 Task: Check the sale-to-list ratio of 1 half bathroom in the last 3 years.
Action: Mouse moved to (1105, 251)
Screenshot: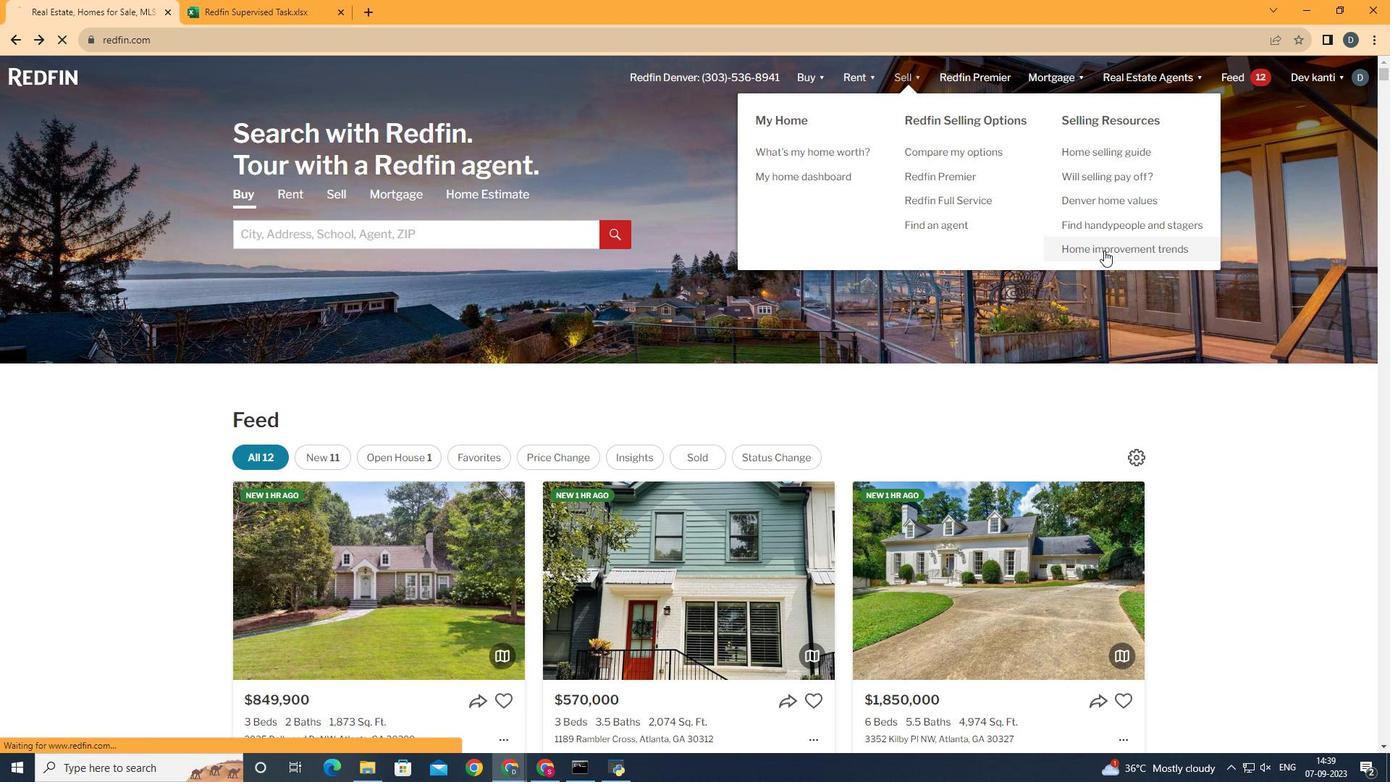 
Action: Mouse pressed left at (1105, 251)
Screenshot: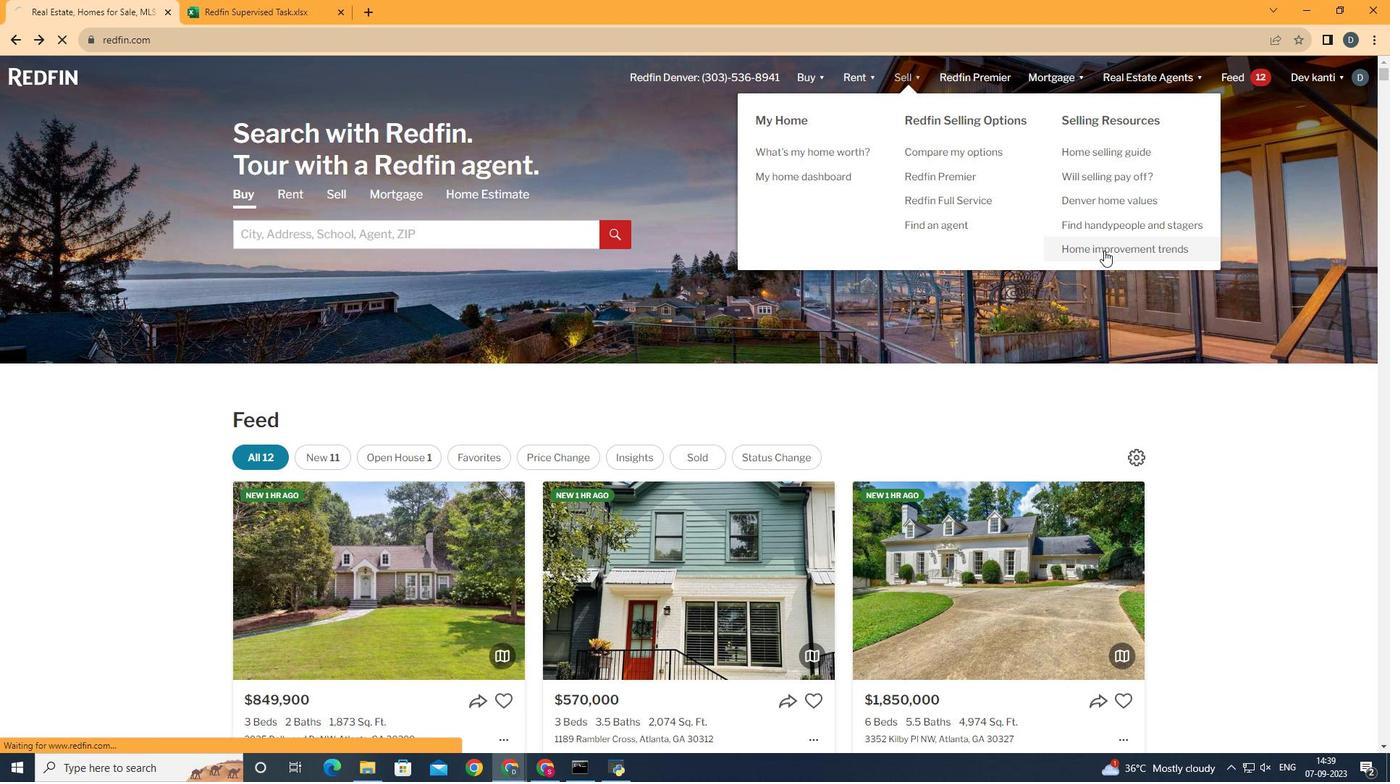 
Action: Mouse moved to (357, 281)
Screenshot: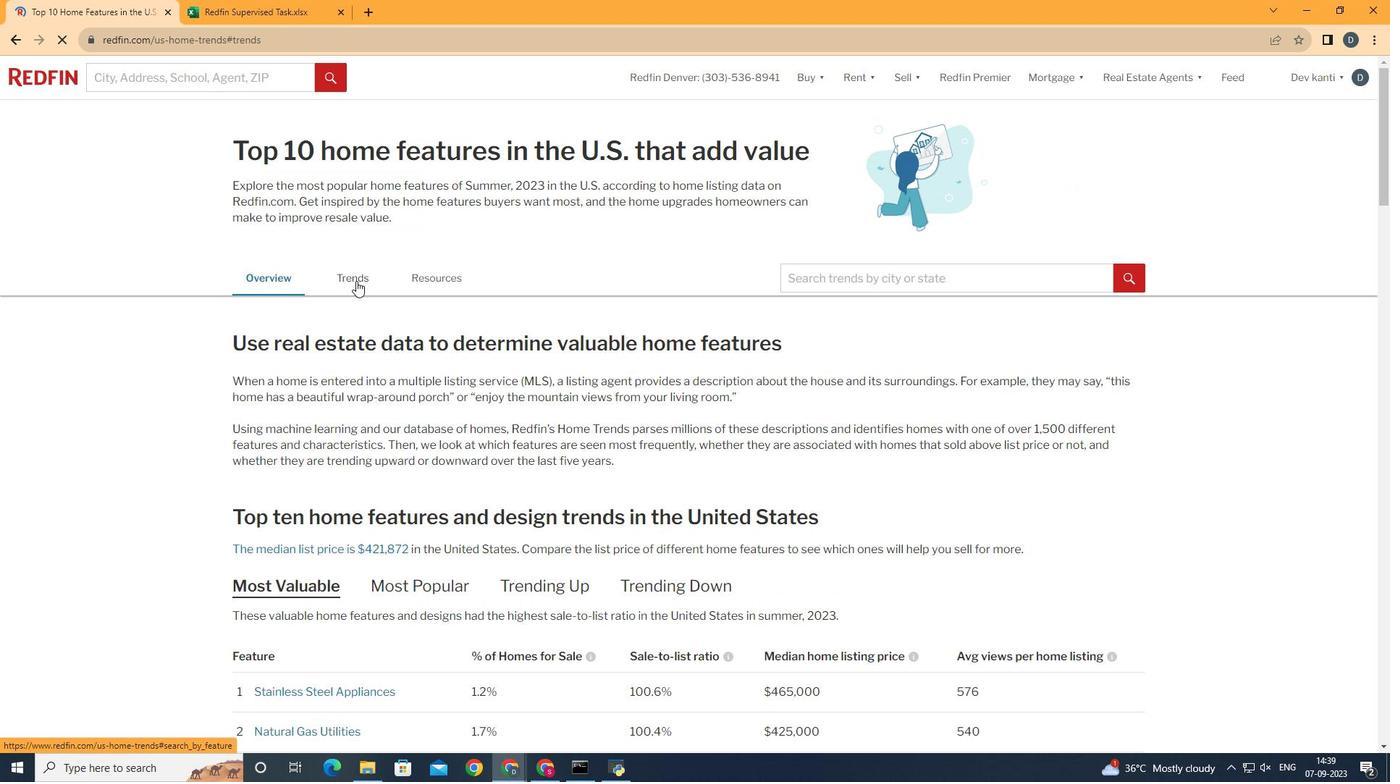 
Action: Mouse pressed left at (357, 281)
Screenshot: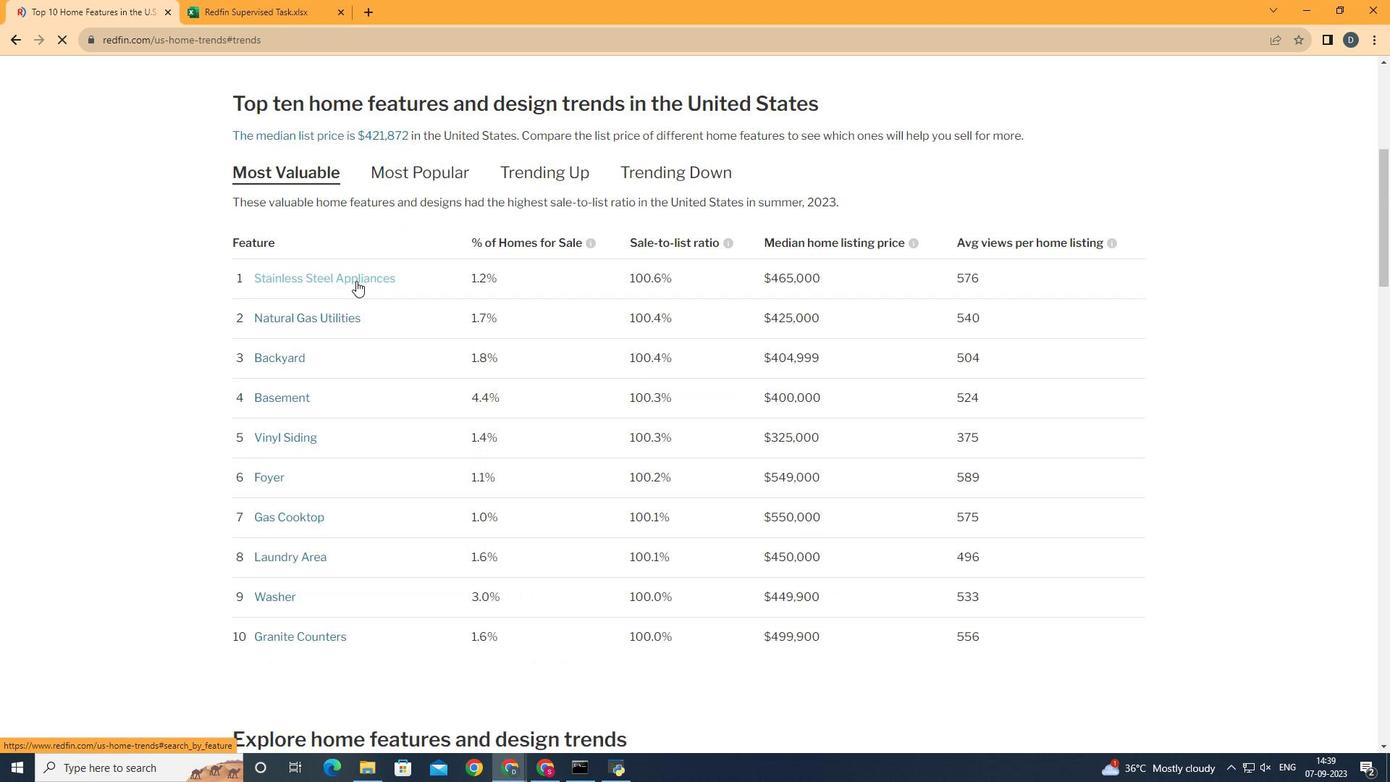 
Action: Mouse moved to (714, 271)
Screenshot: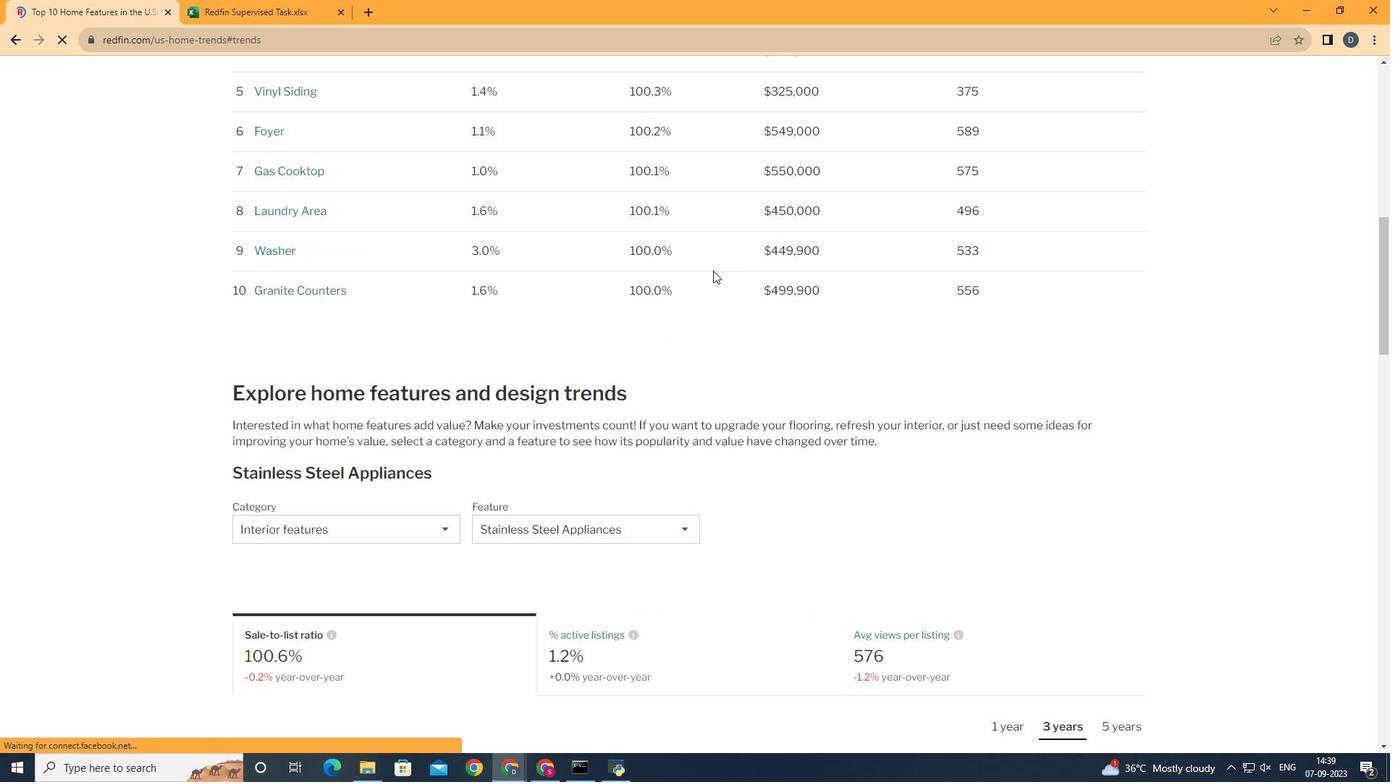 
Action: Mouse scrolled (714, 270) with delta (0, 0)
Screenshot: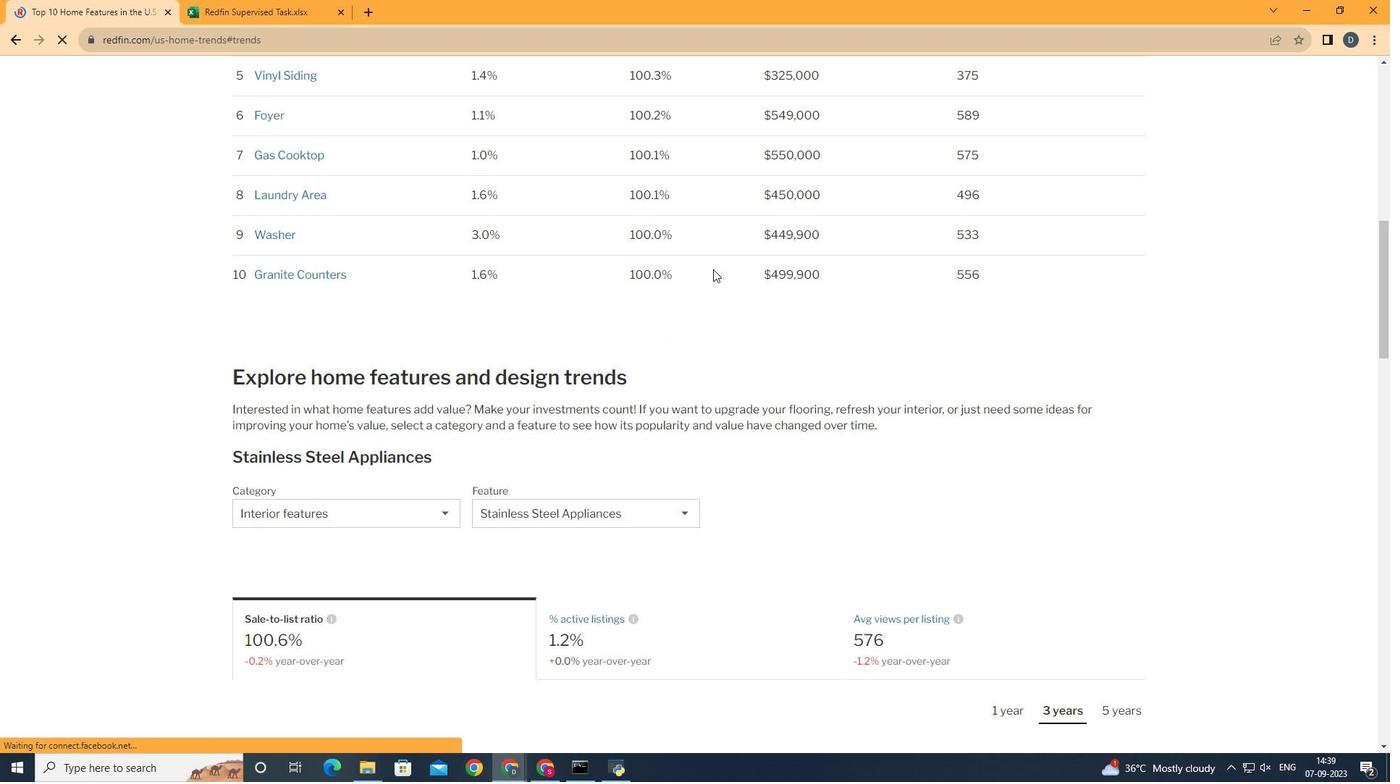 
Action: Mouse scrolled (714, 270) with delta (0, 0)
Screenshot: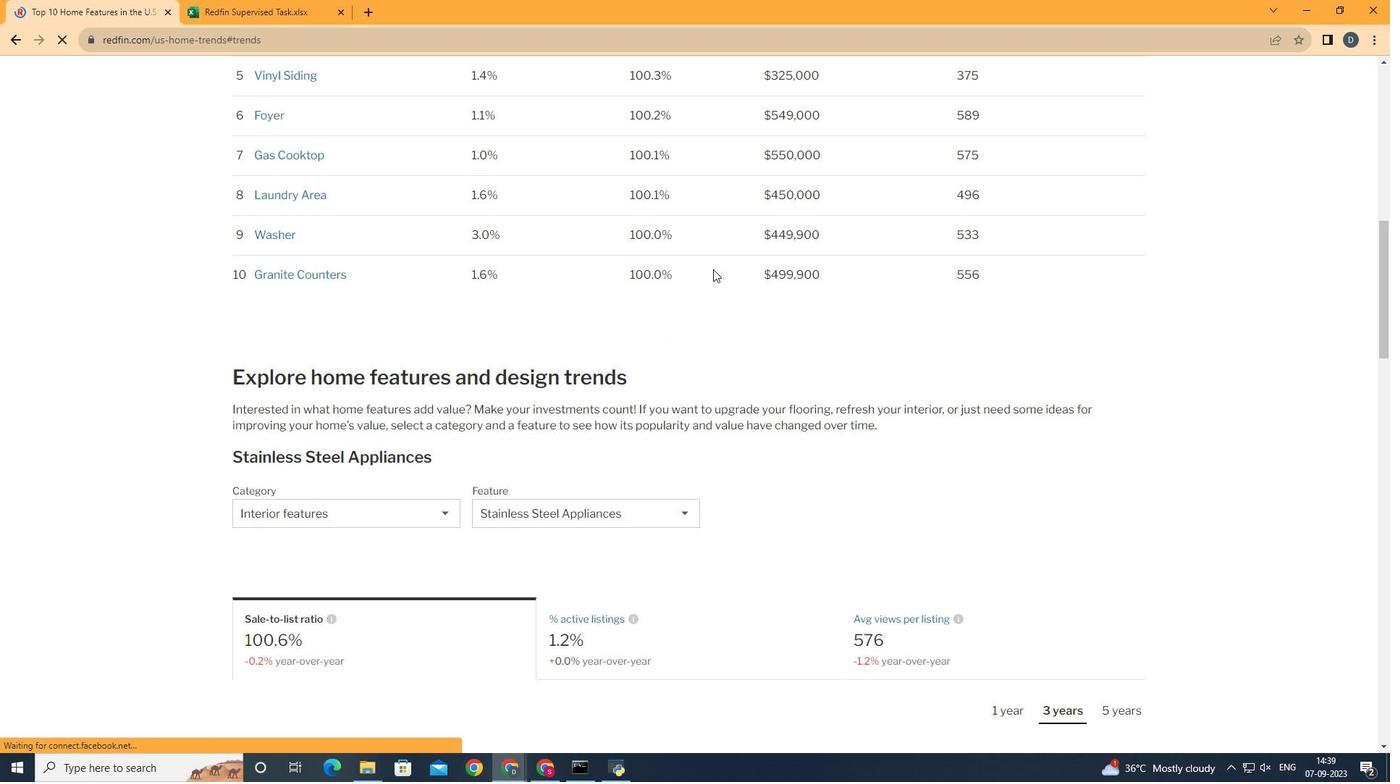 
Action: Mouse scrolled (714, 270) with delta (0, 0)
Screenshot: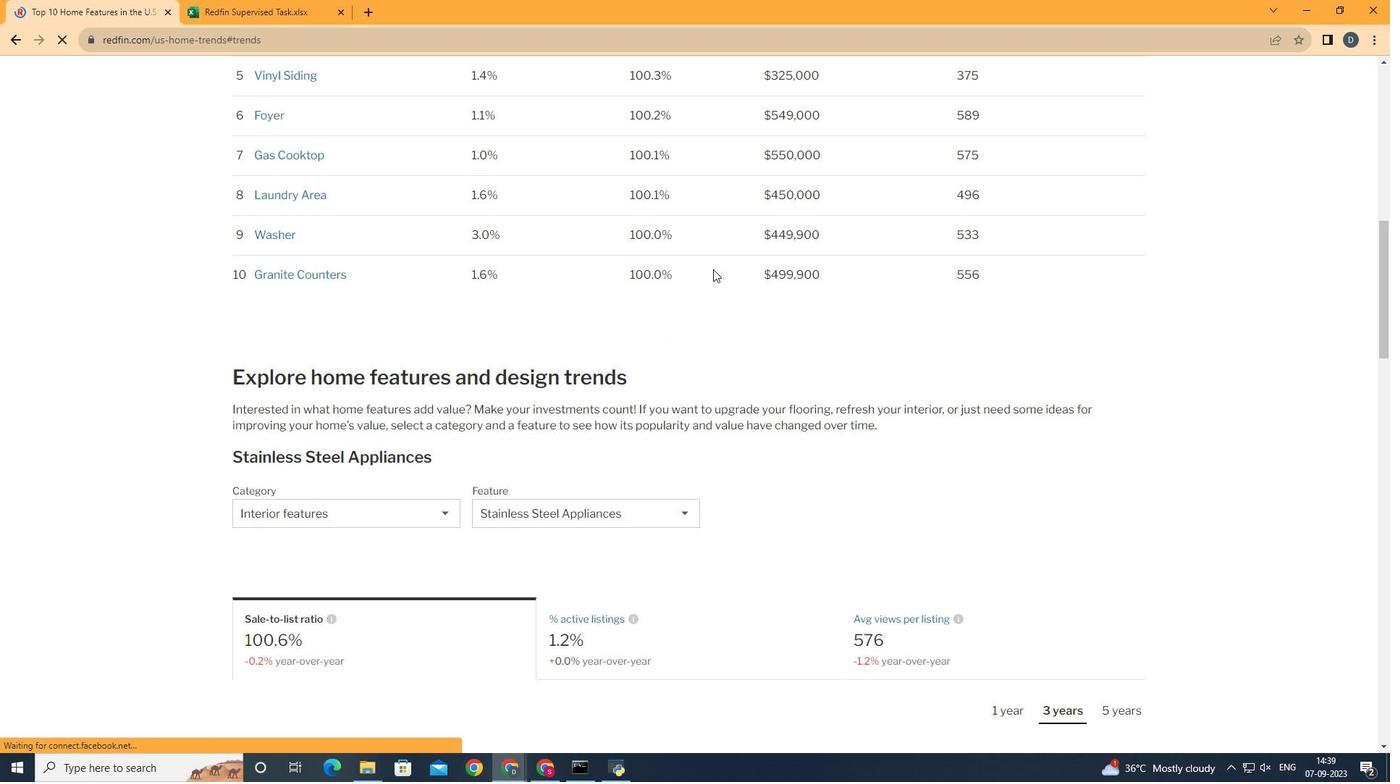 
Action: Mouse scrolled (714, 270) with delta (0, 0)
Screenshot: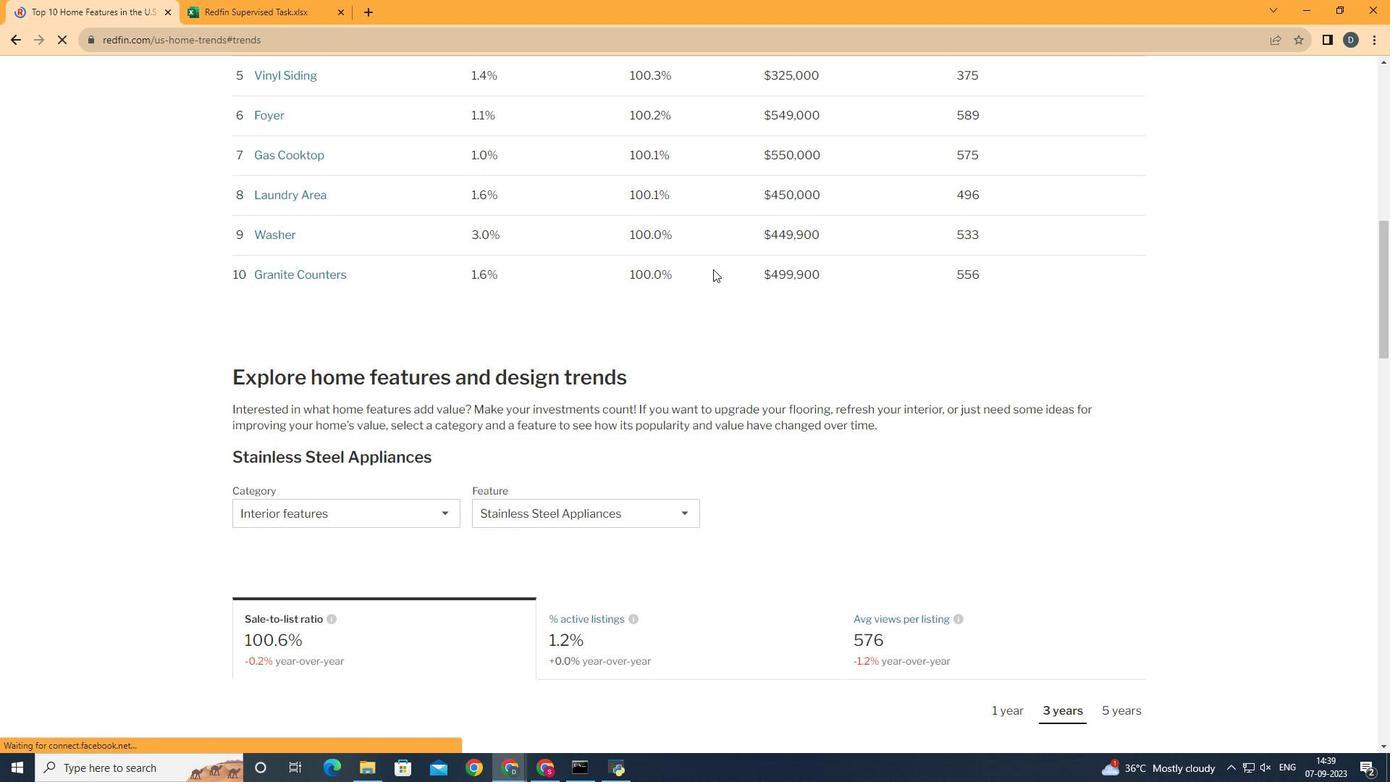 
Action: Mouse scrolled (714, 270) with delta (0, 0)
Screenshot: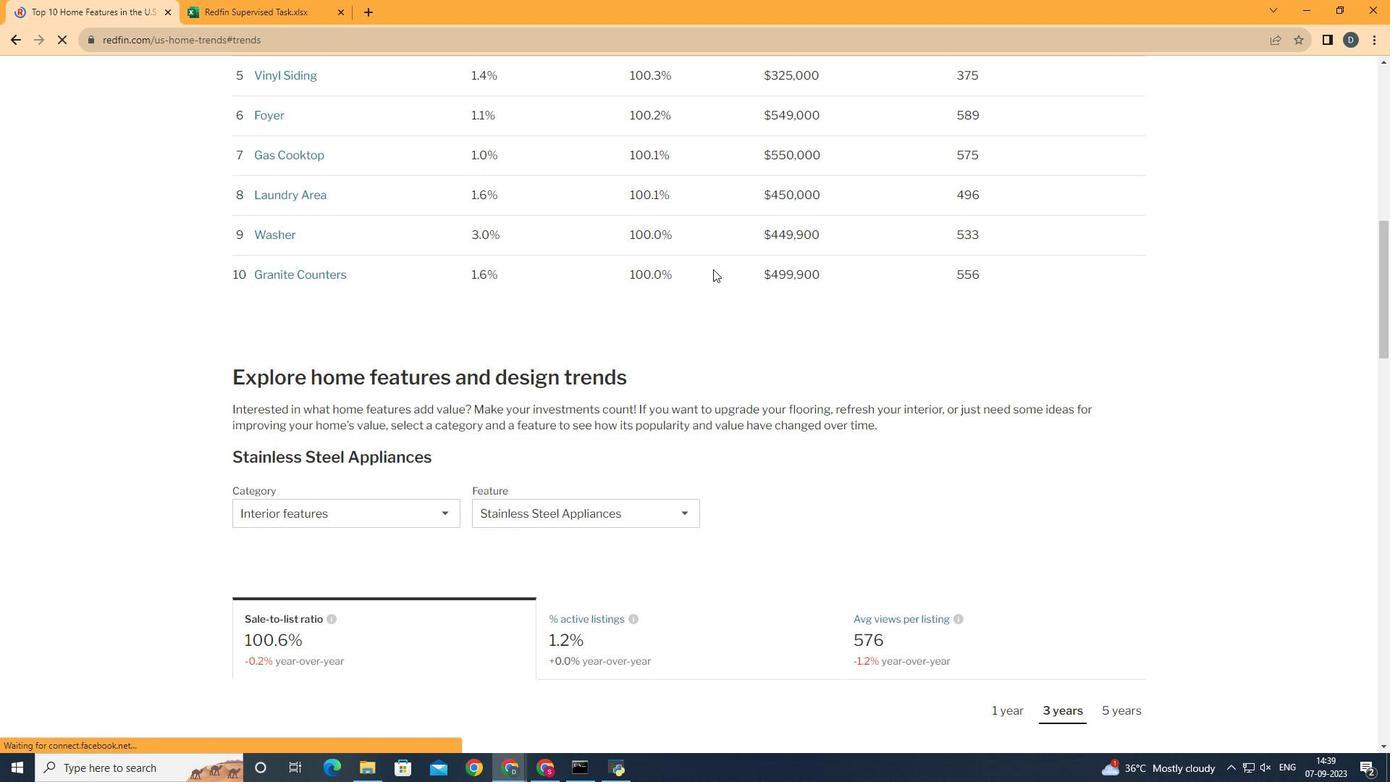 
Action: Mouse moved to (714, 270)
Screenshot: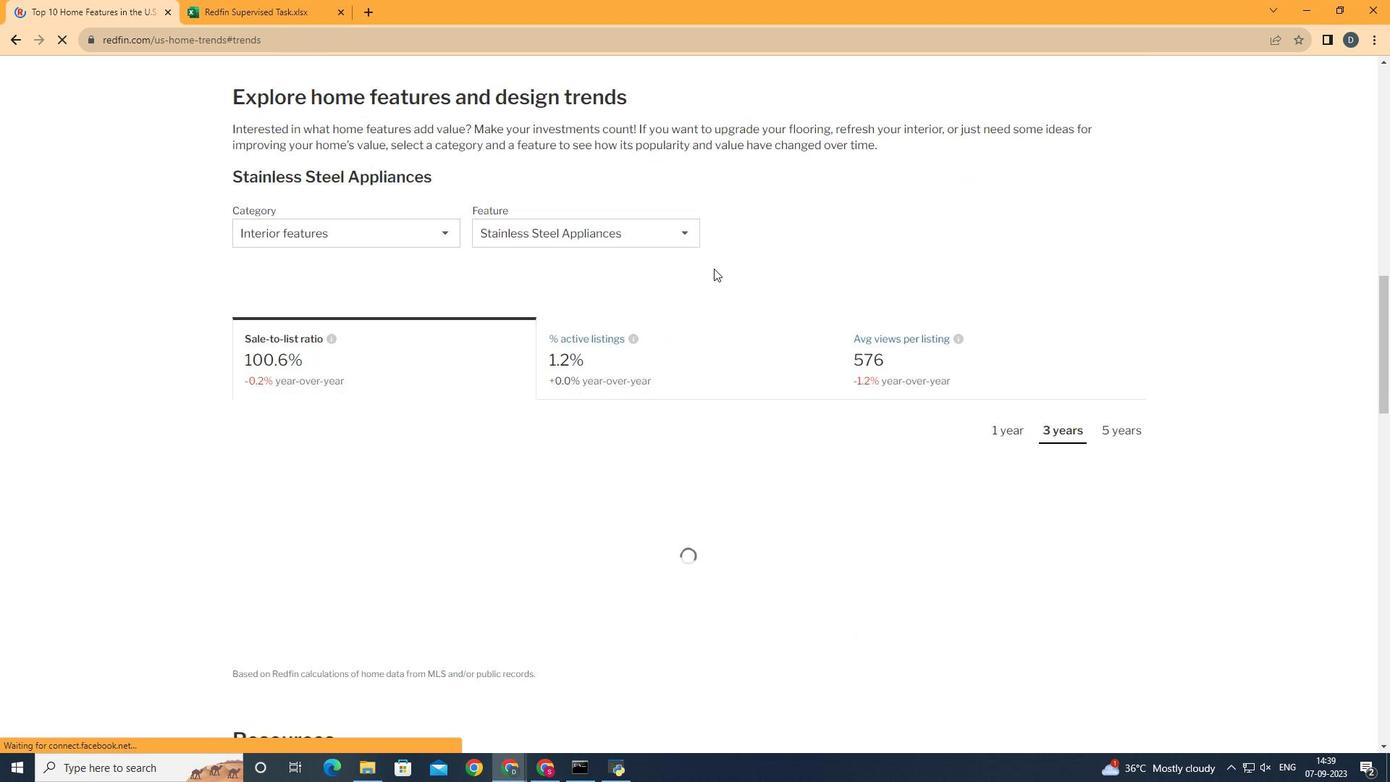 
Action: Mouse scrolled (714, 269) with delta (0, 0)
Screenshot: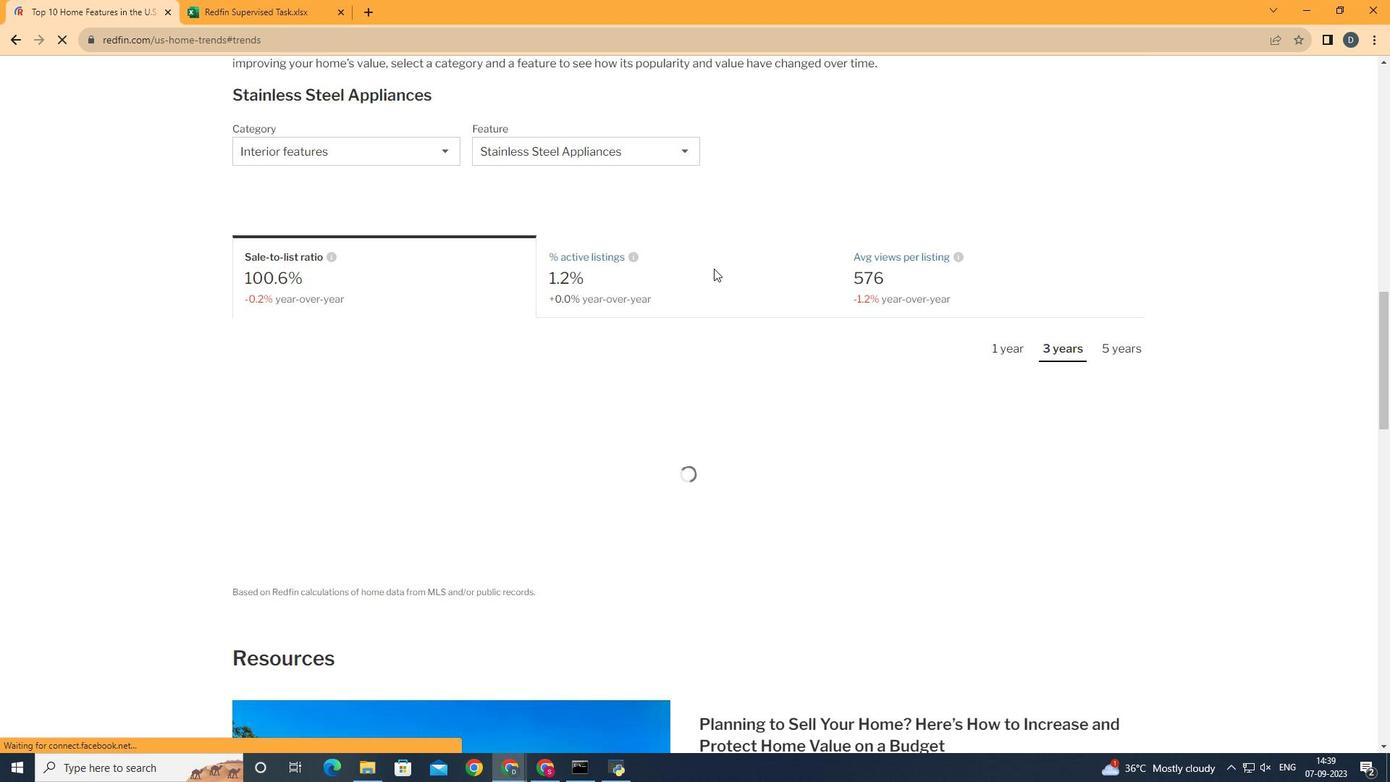 
Action: Mouse scrolled (714, 269) with delta (0, 0)
Screenshot: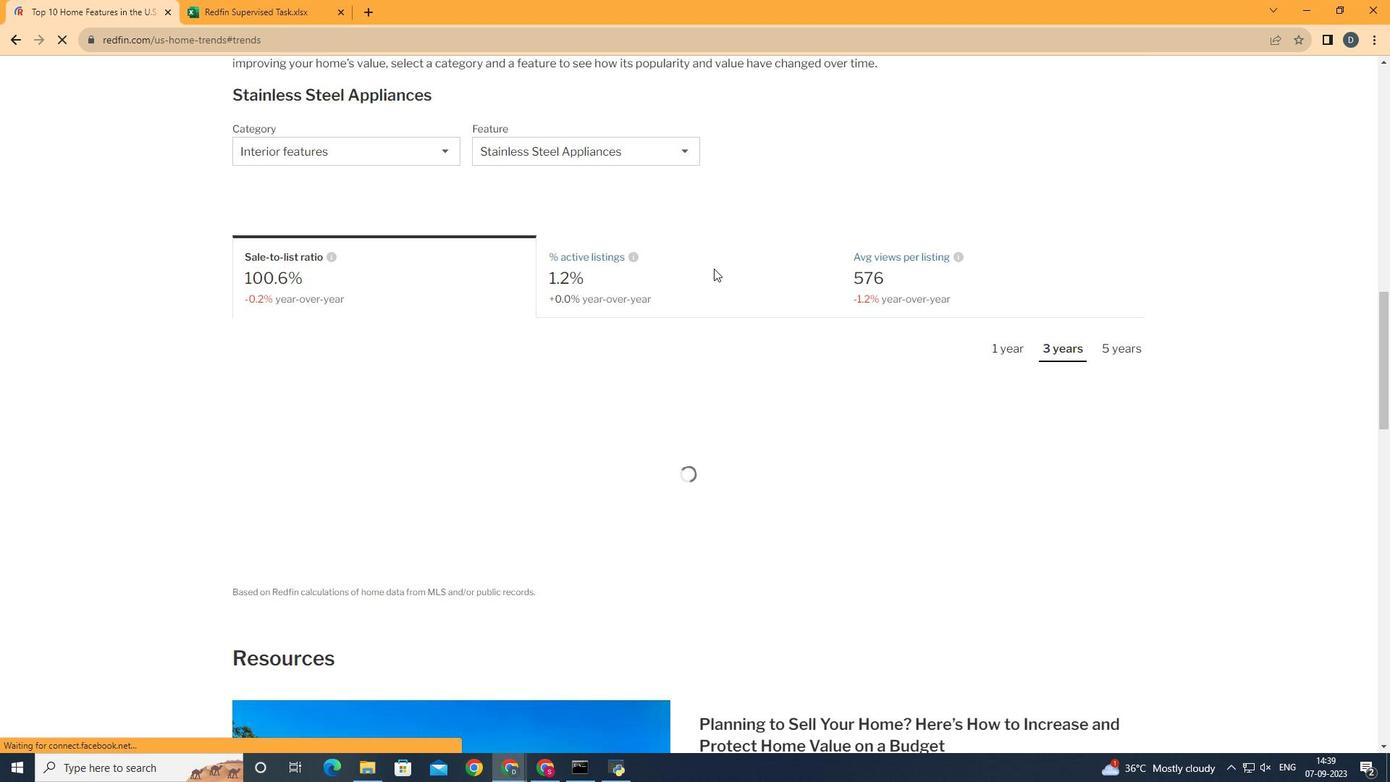 
Action: Mouse scrolled (714, 269) with delta (0, 0)
Screenshot: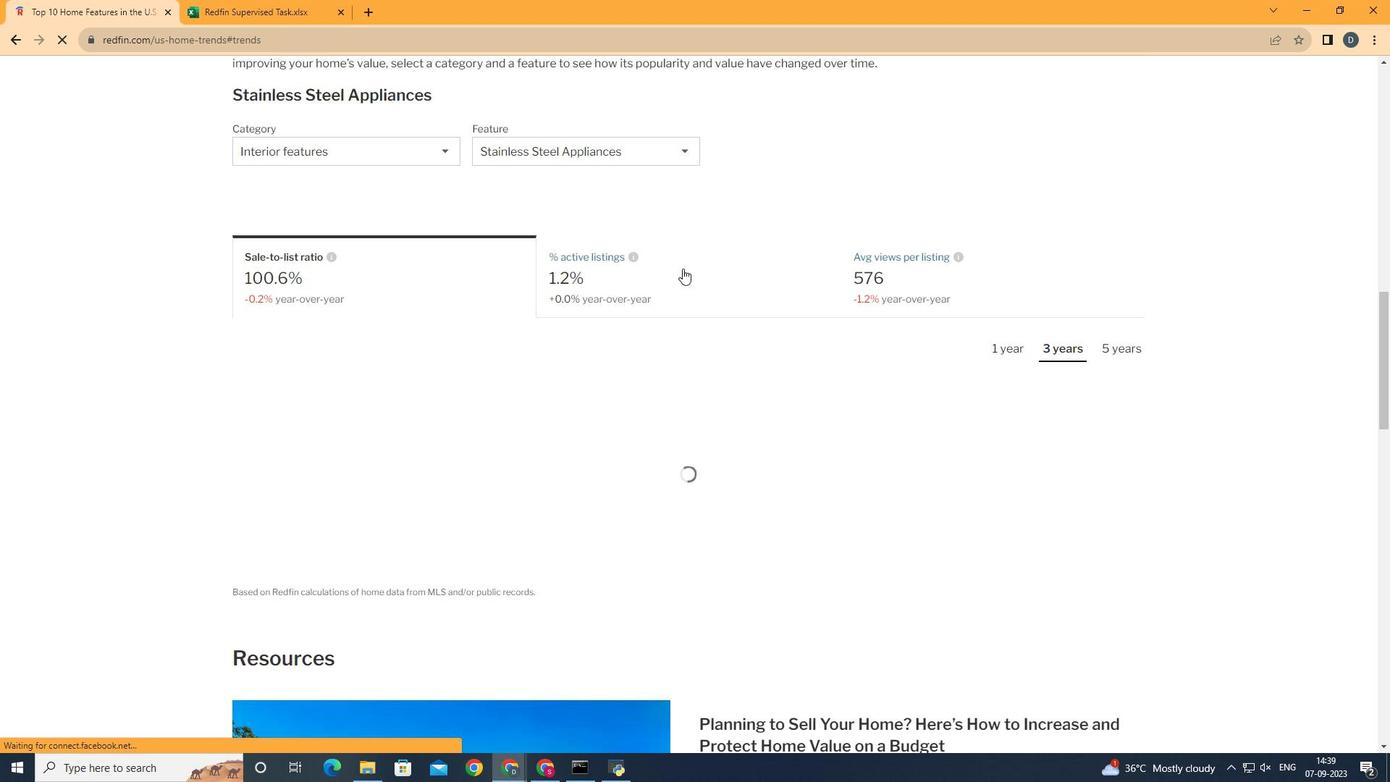 
Action: Mouse scrolled (714, 269) with delta (0, 0)
Screenshot: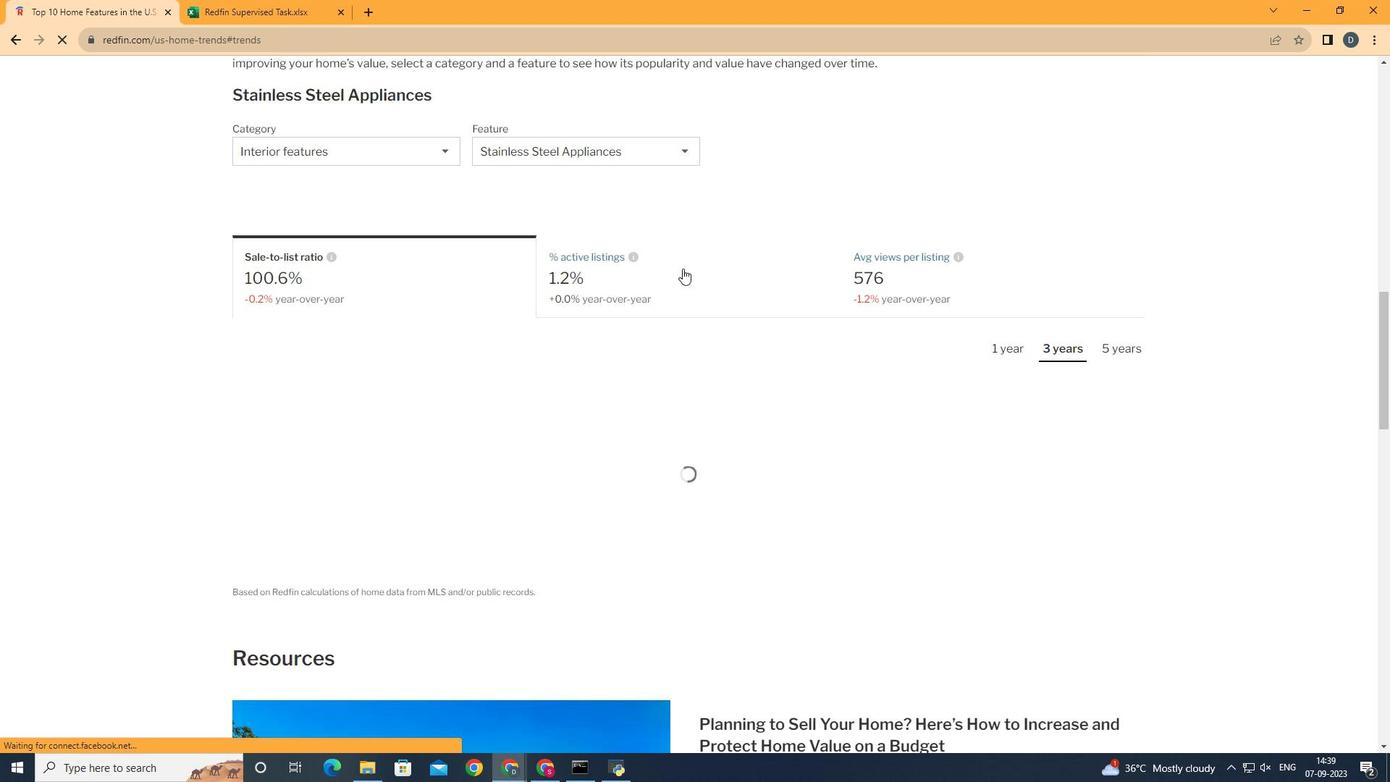 
Action: Mouse moved to (714, 270)
Screenshot: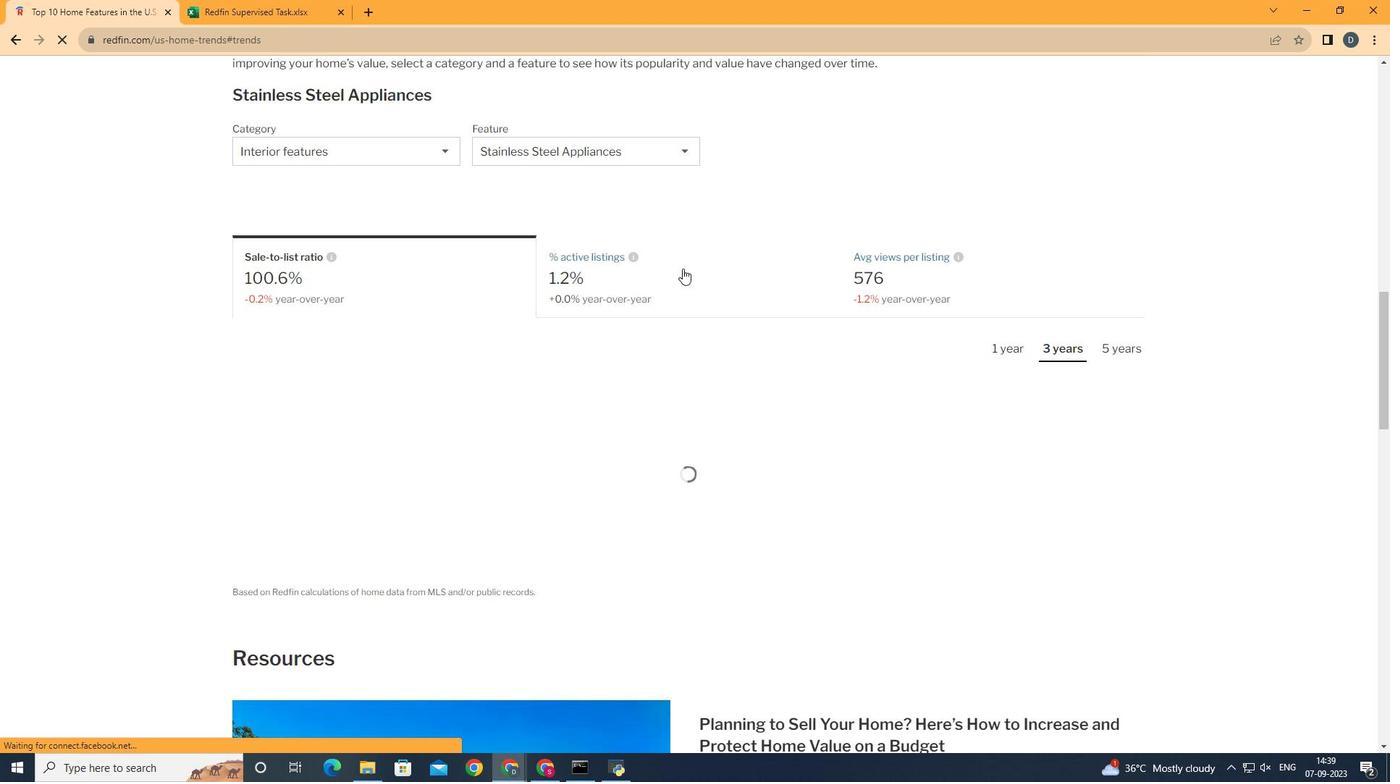 
Action: Mouse scrolled (714, 269) with delta (0, 0)
Screenshot: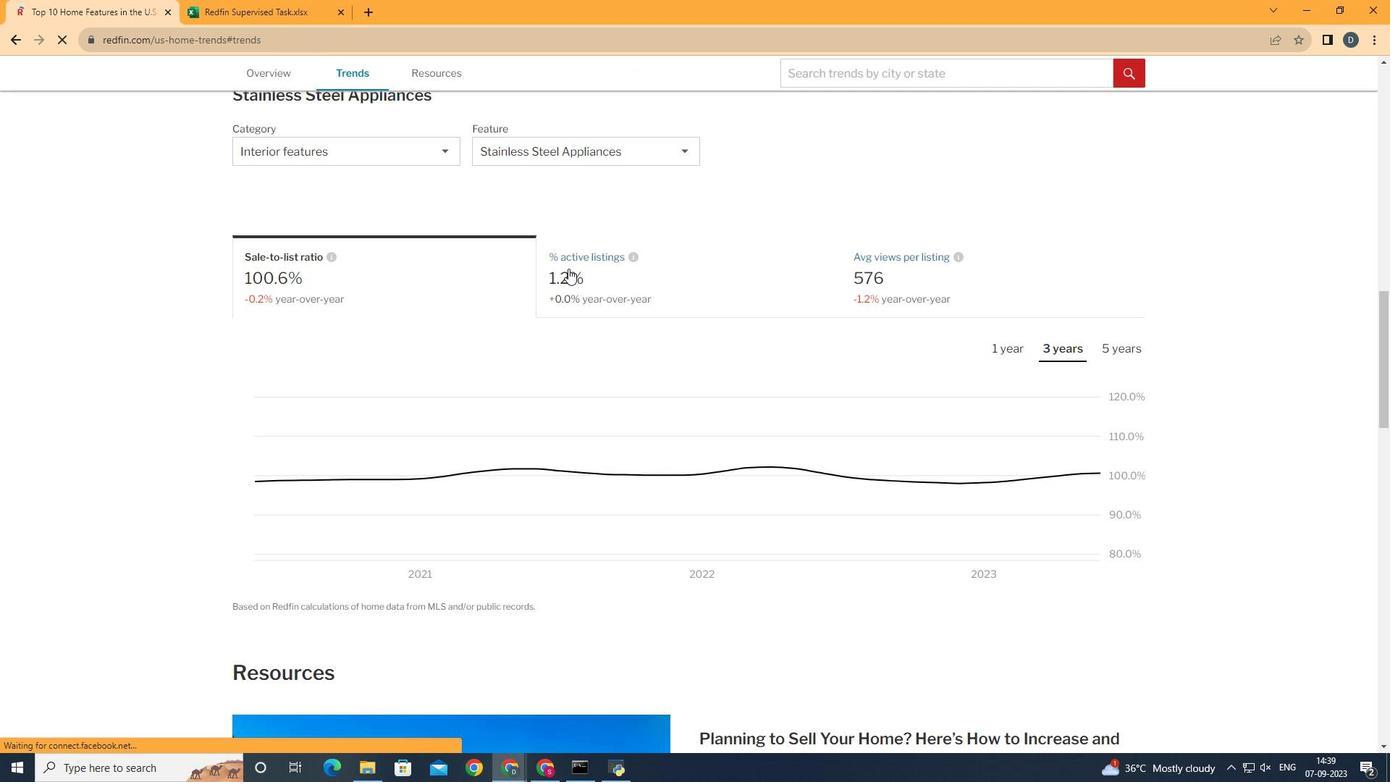 
Action: Mouse moved to (538, 269)
Screenshot: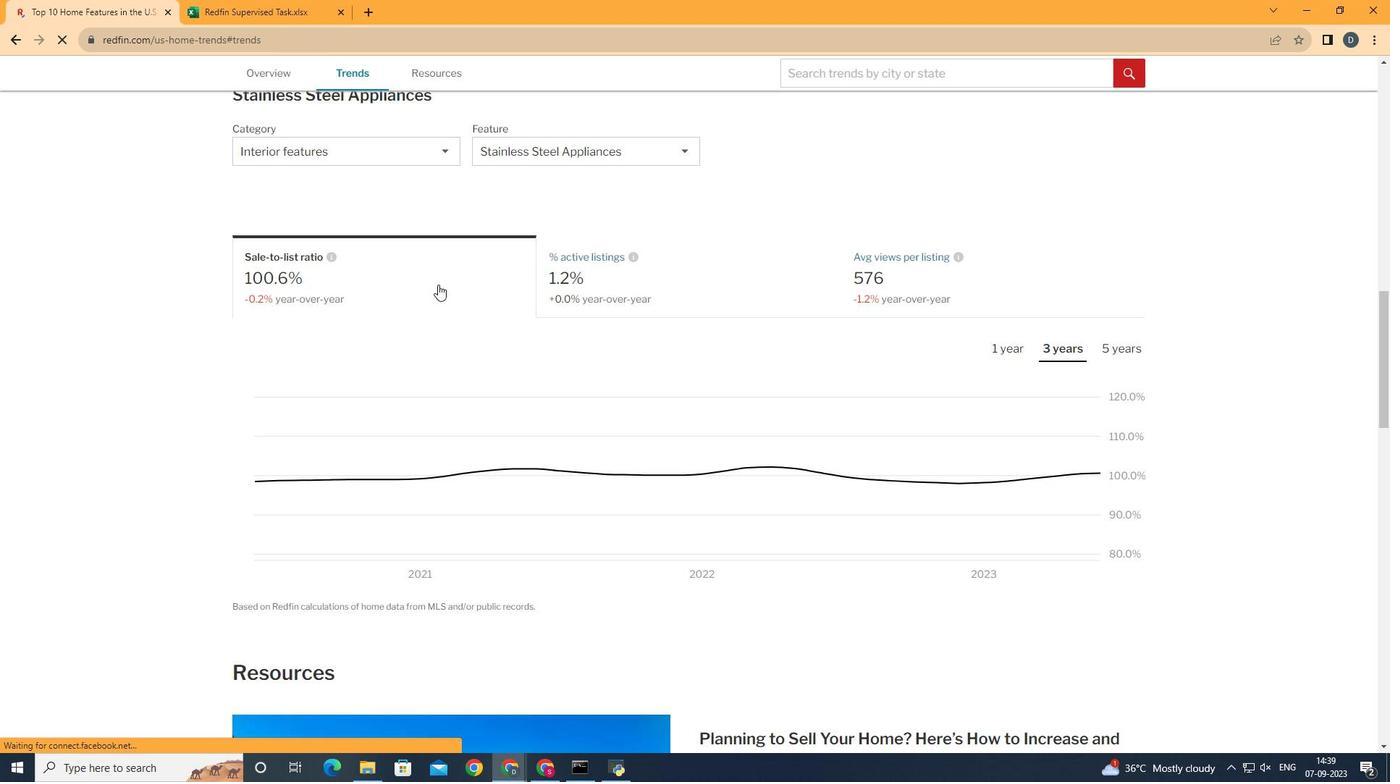 
Action: Mouse scrolled (538, 270) with delta (0, 0)
Screenshot: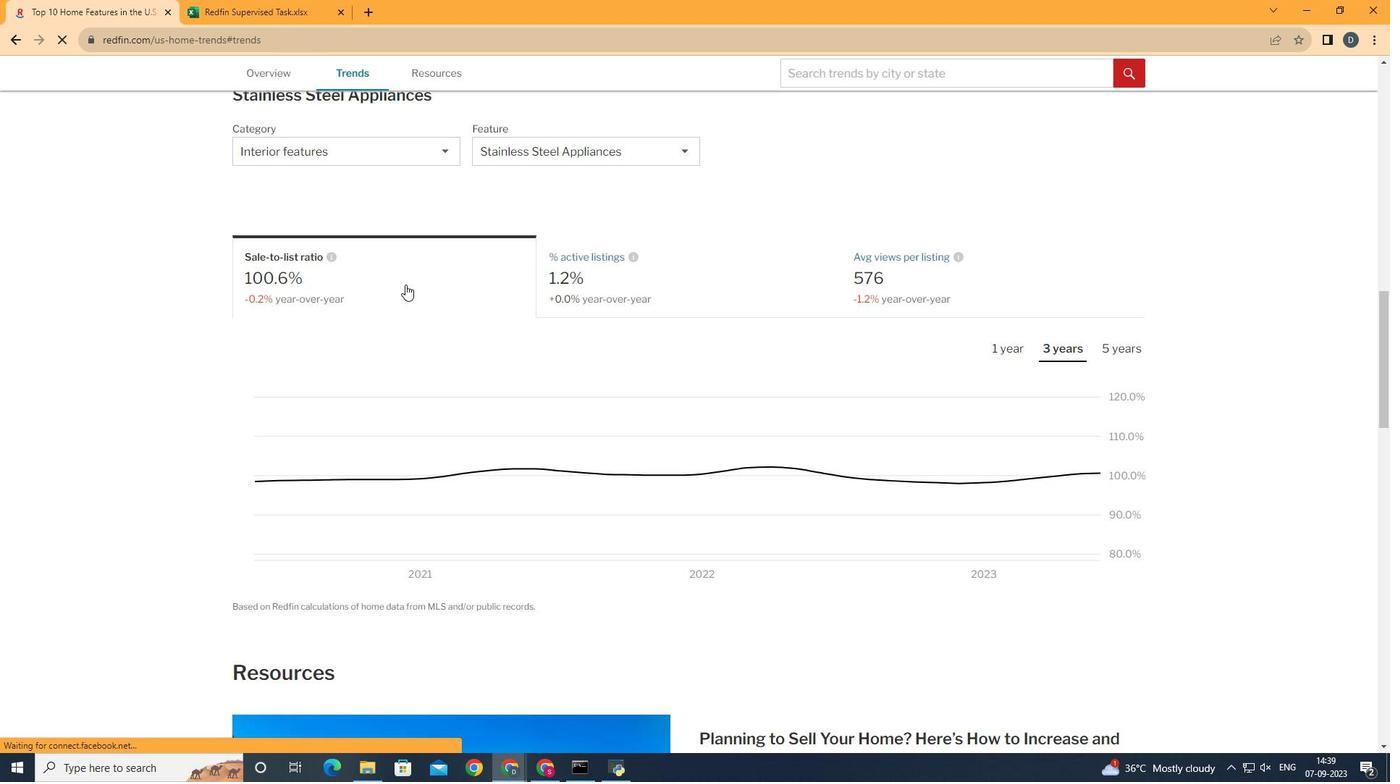 
Action: Mouse scrolled (538, 270) with delta (0, 0)
Screenshot: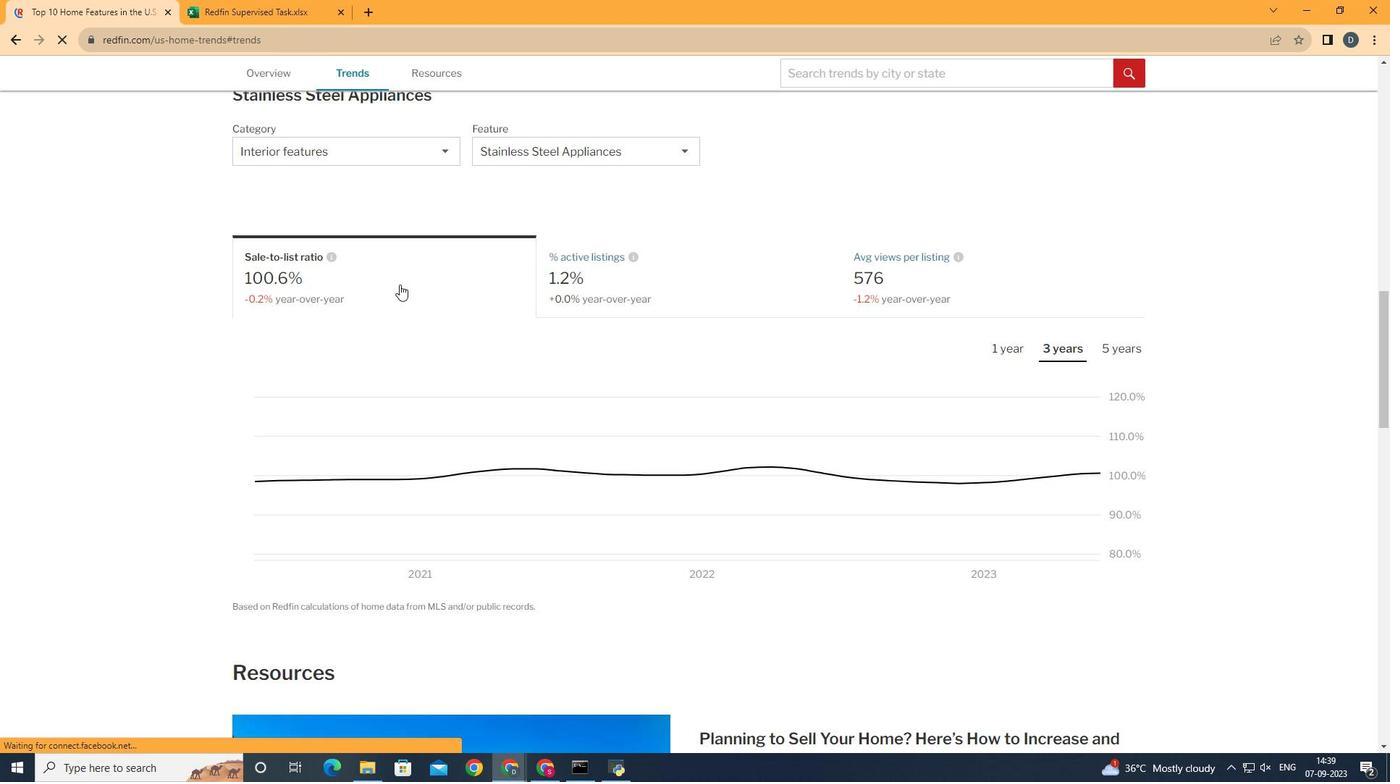 
Action: Mouse moved to (504, 244)
Screenshot: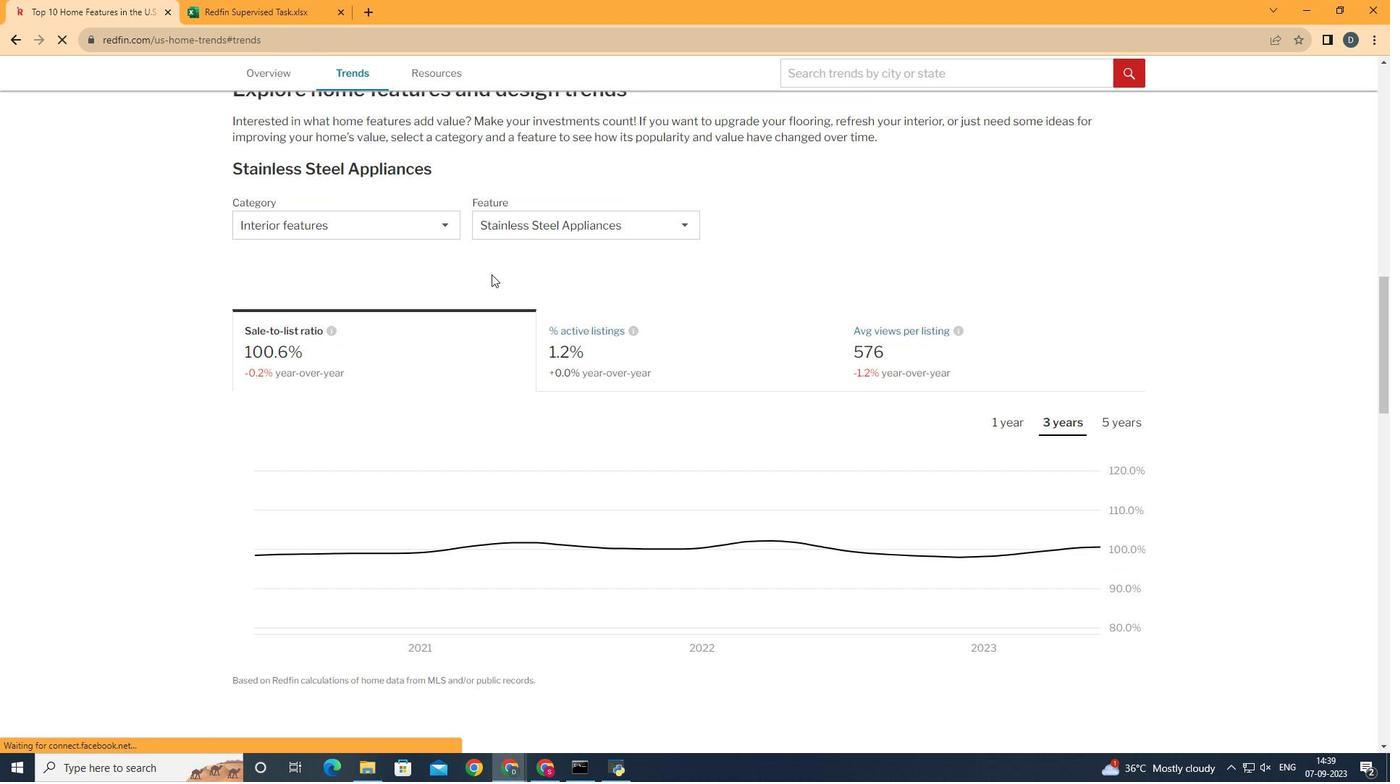 
Action: Mouse scrolled (504, 244) with delta (0, 0)
Screenshot: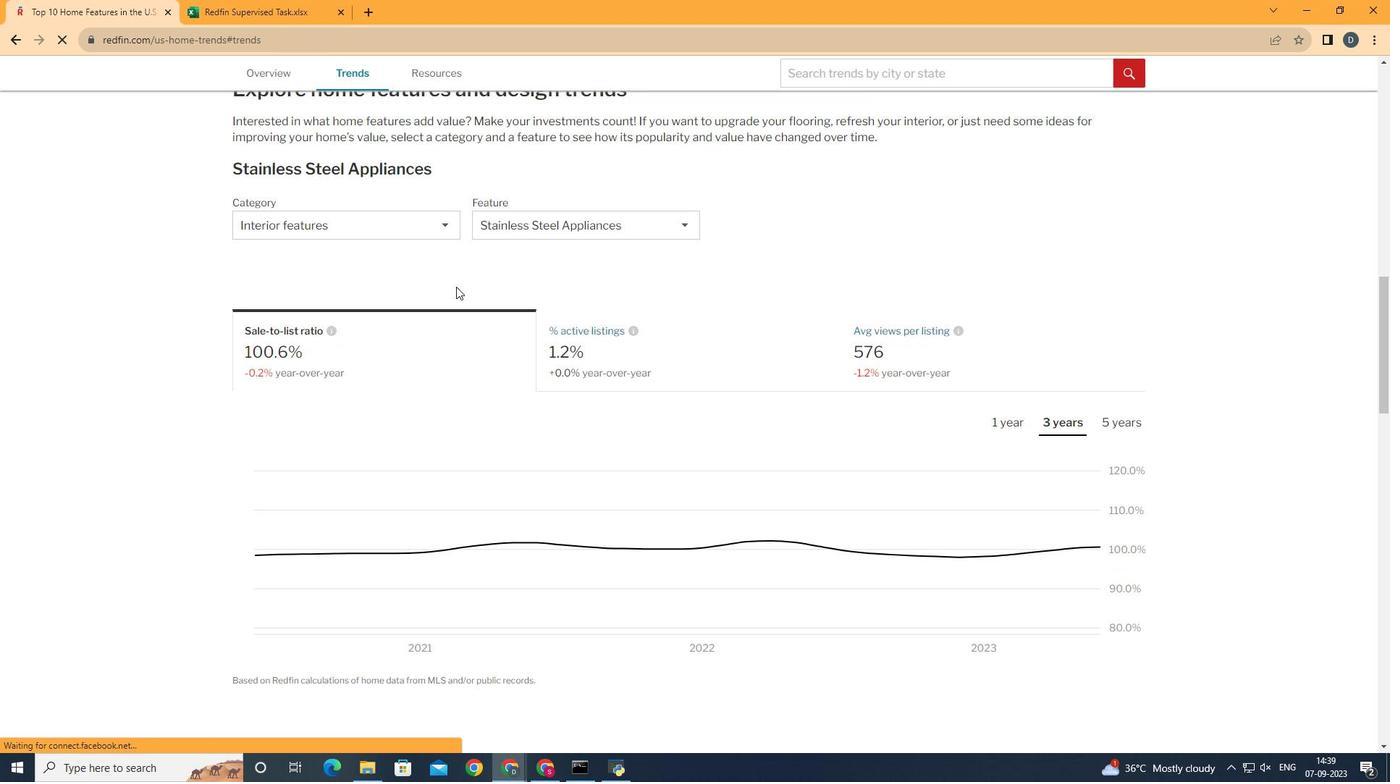 
Action: Mouse moved to (414, 233)
Screenshot: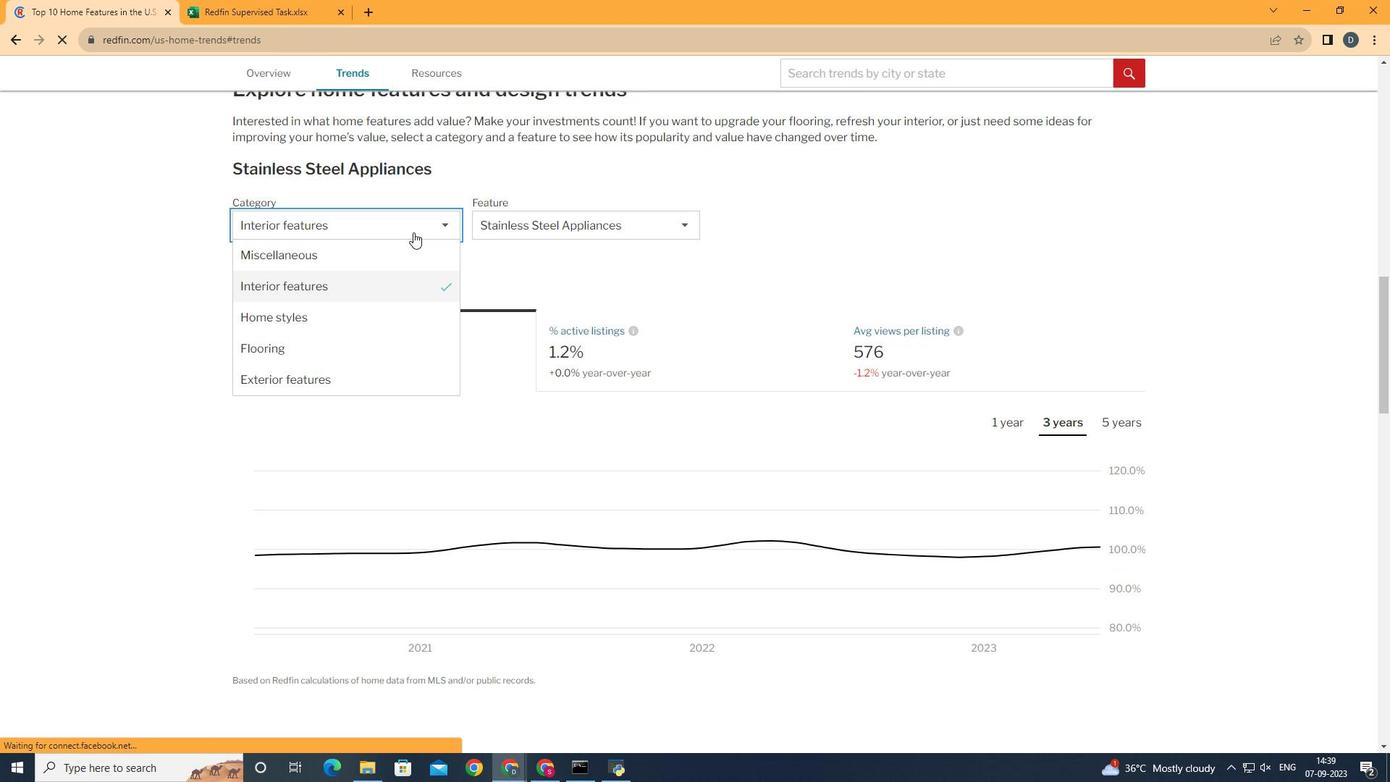 
Action: Mouse pressed left at (414, 233)
Screenshot: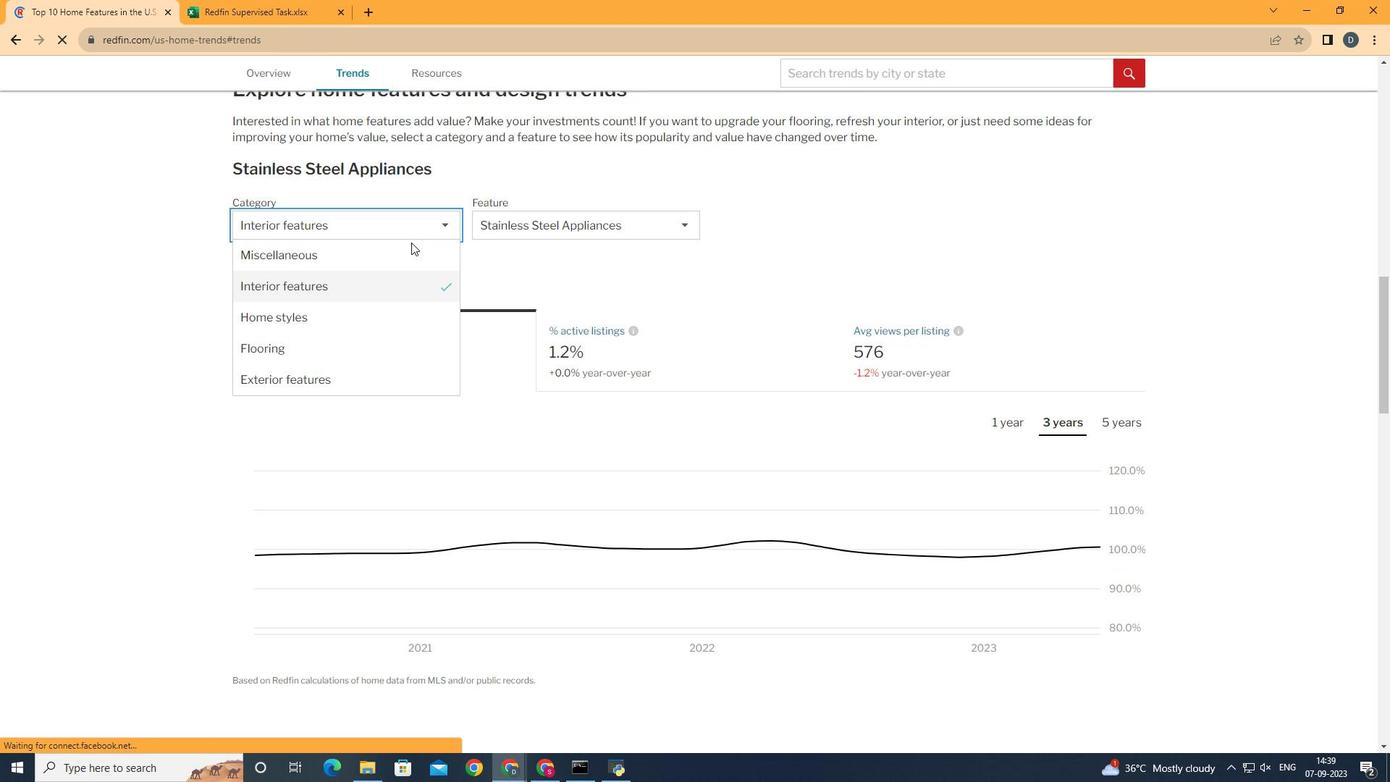
Action: Mouse moved to (406, 282)
Screenshot: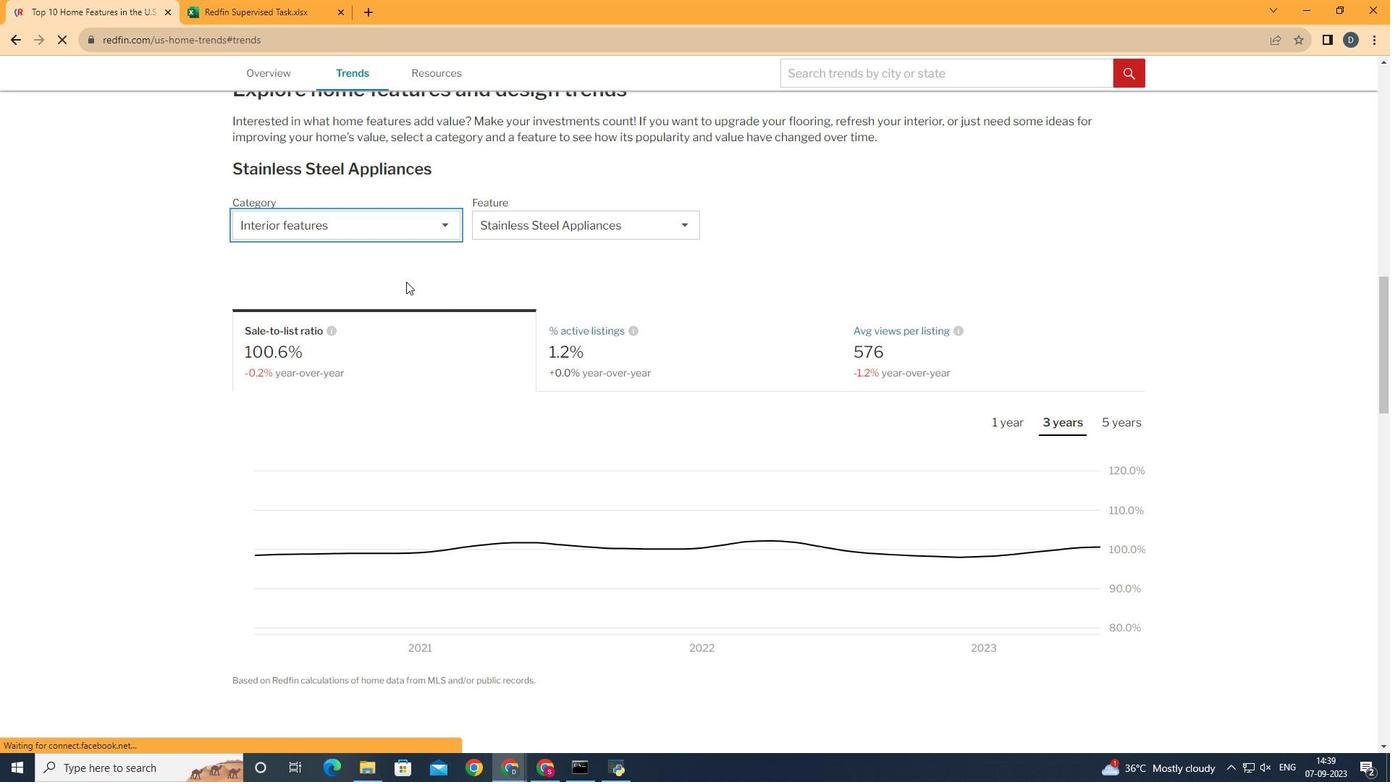 
Action: Mouse pressed left at (406, 282)
Screenshot: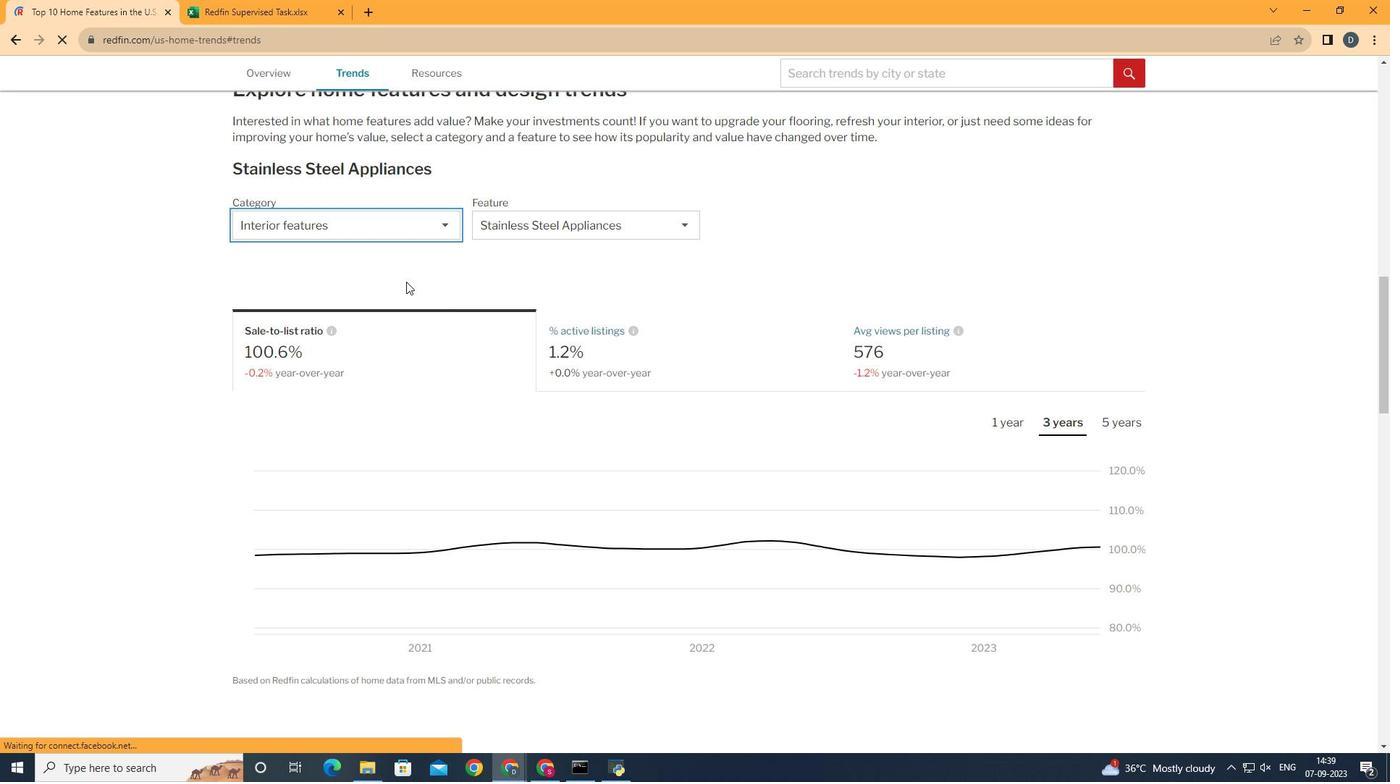 
Action: Mouse moved to (659, 212)
Screenshot: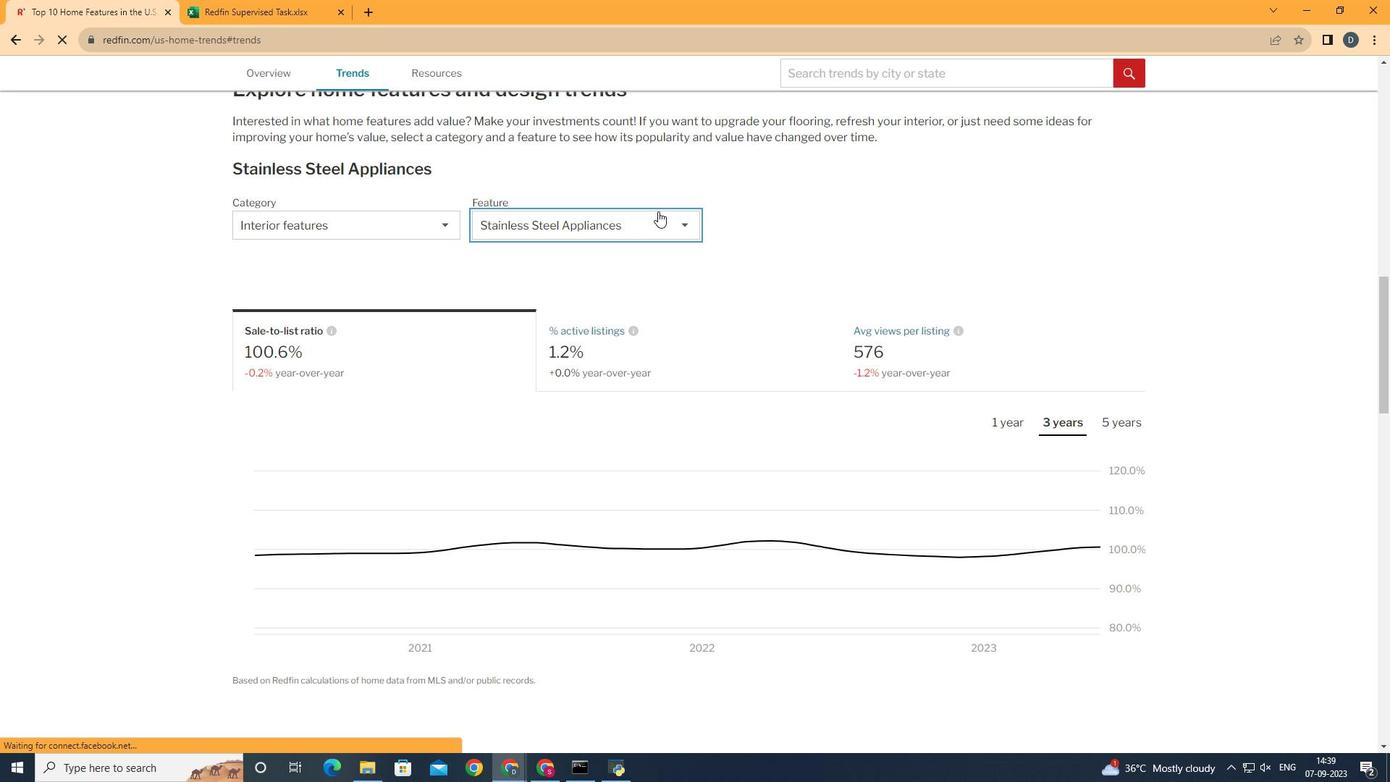 
Action: Mouse pressed left at (659, 212)
Screenshot: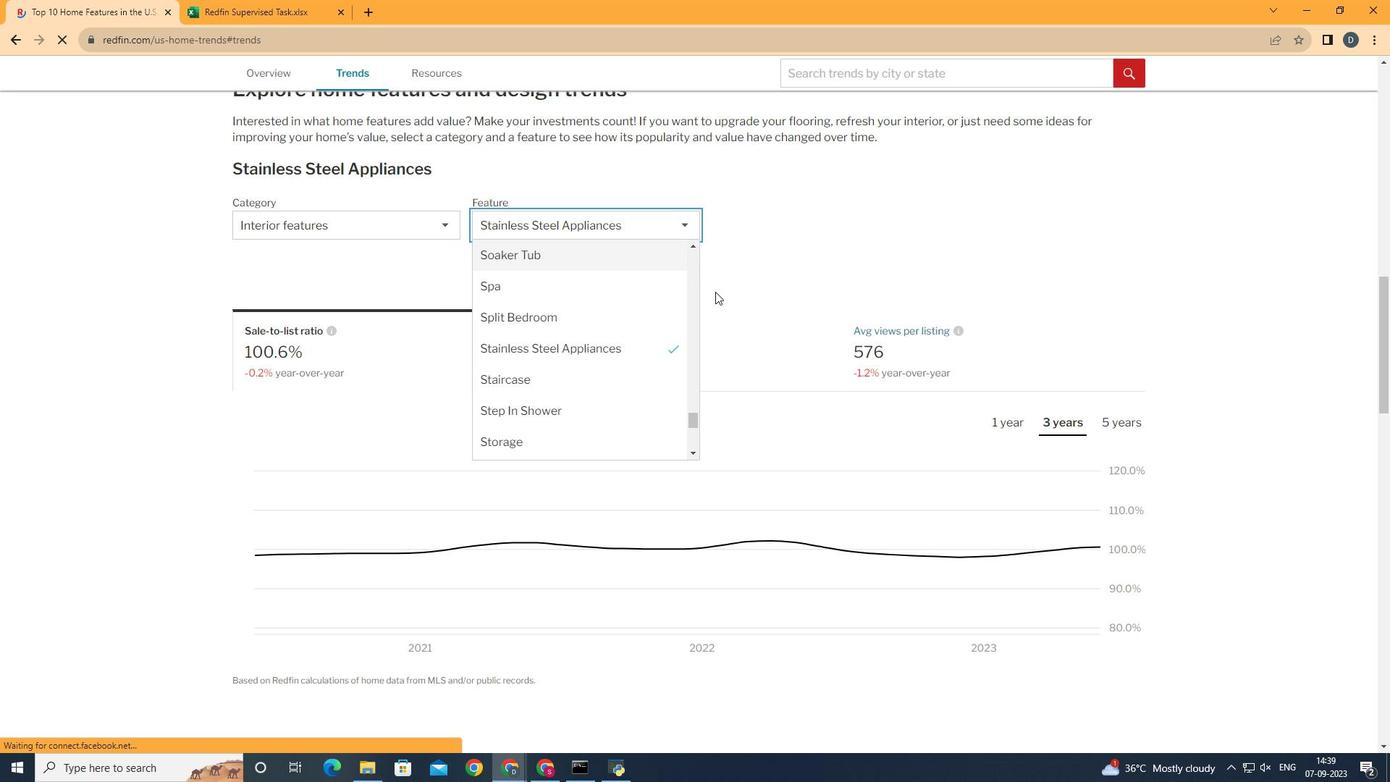 
Action: Mouse moved to (693, 422)
Screenshot: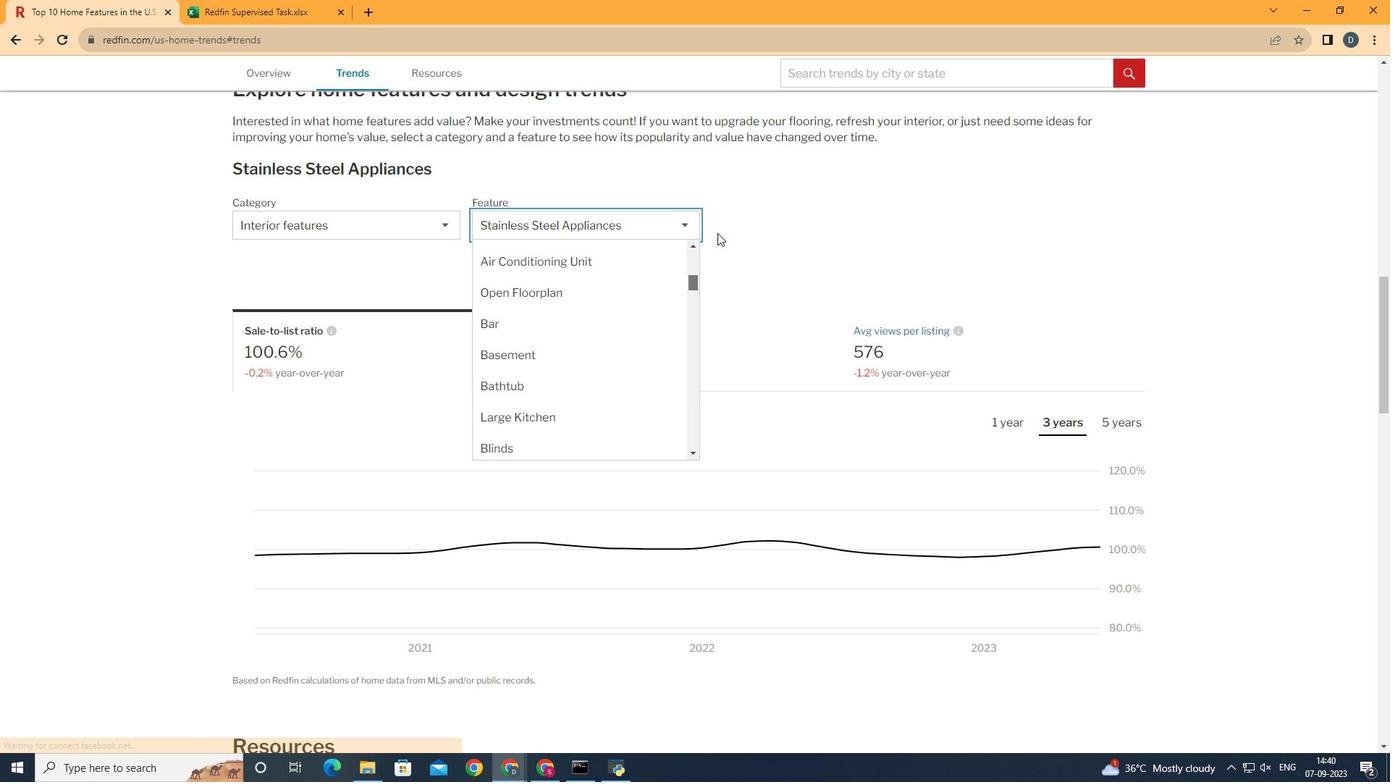 
Action: Mouse pressed left at (693, 422)
Screenshot: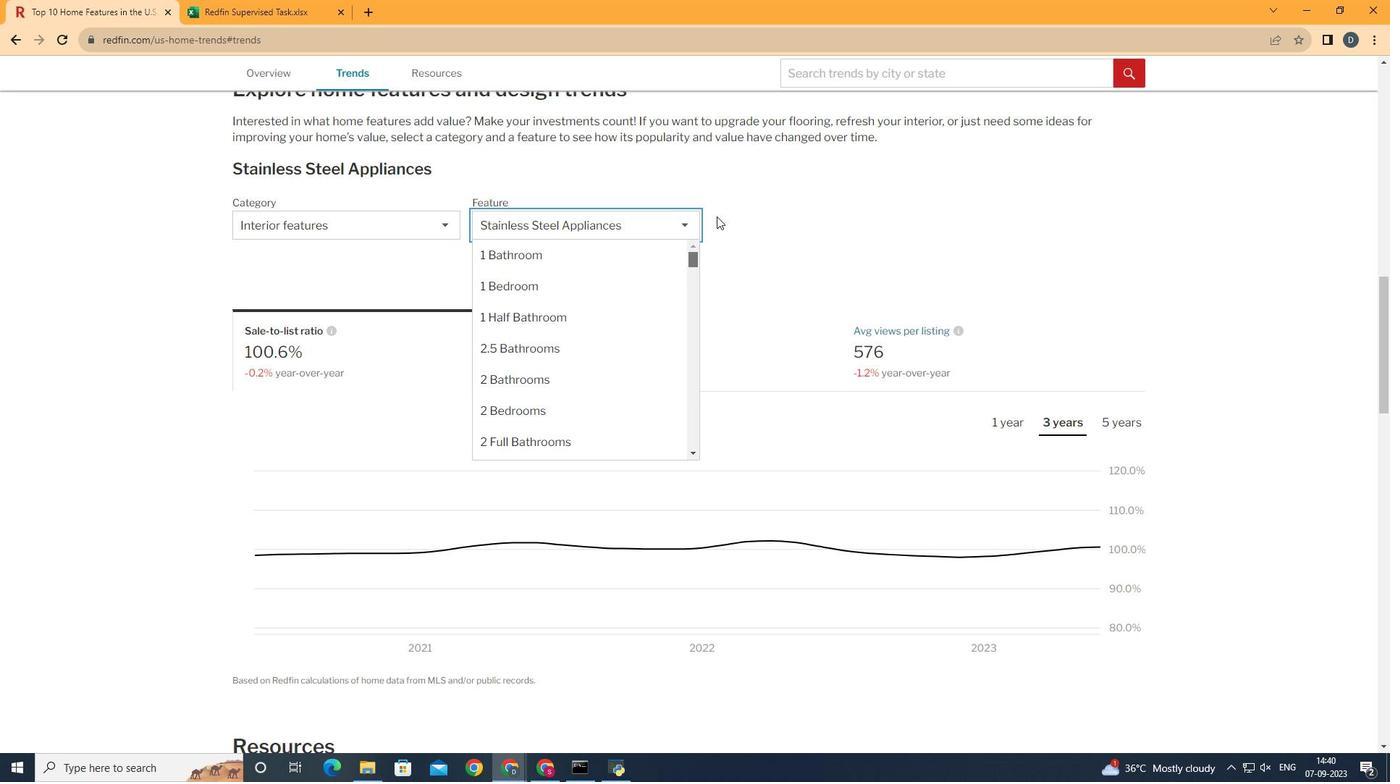 
Action: Mouse moved to (593, 306)
Screenshot: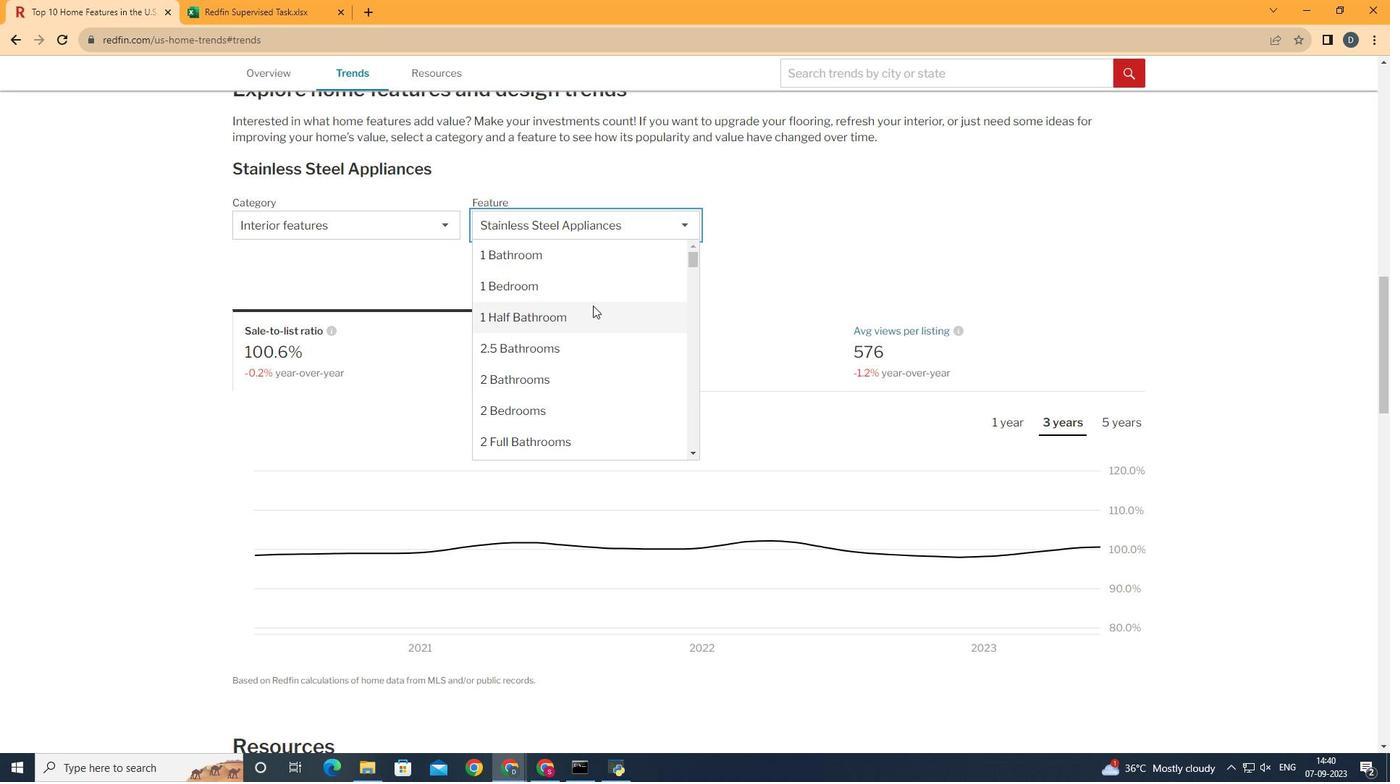 
Action: Mouse pressed left at (593, 306)
Screenshot: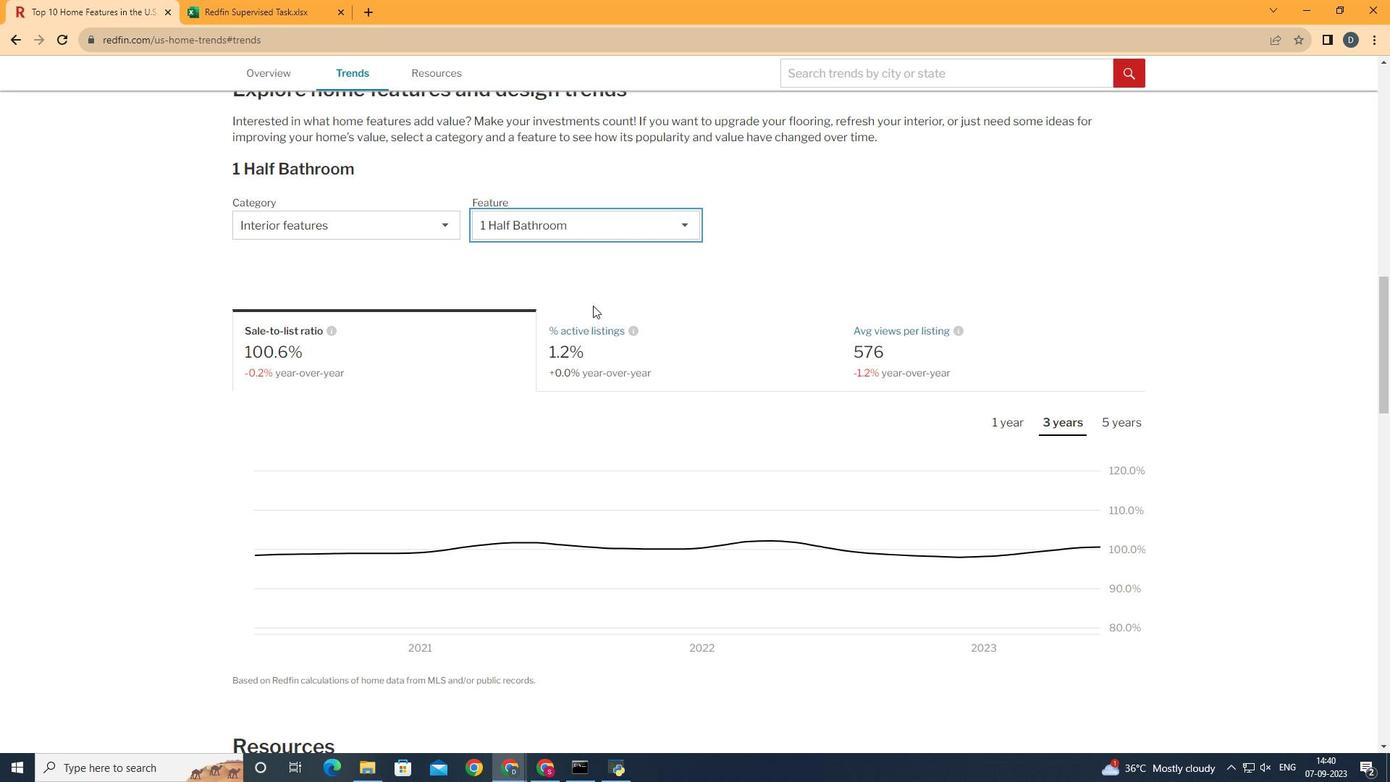 
Action: Mouse moved to (443, 354)
Screenshot: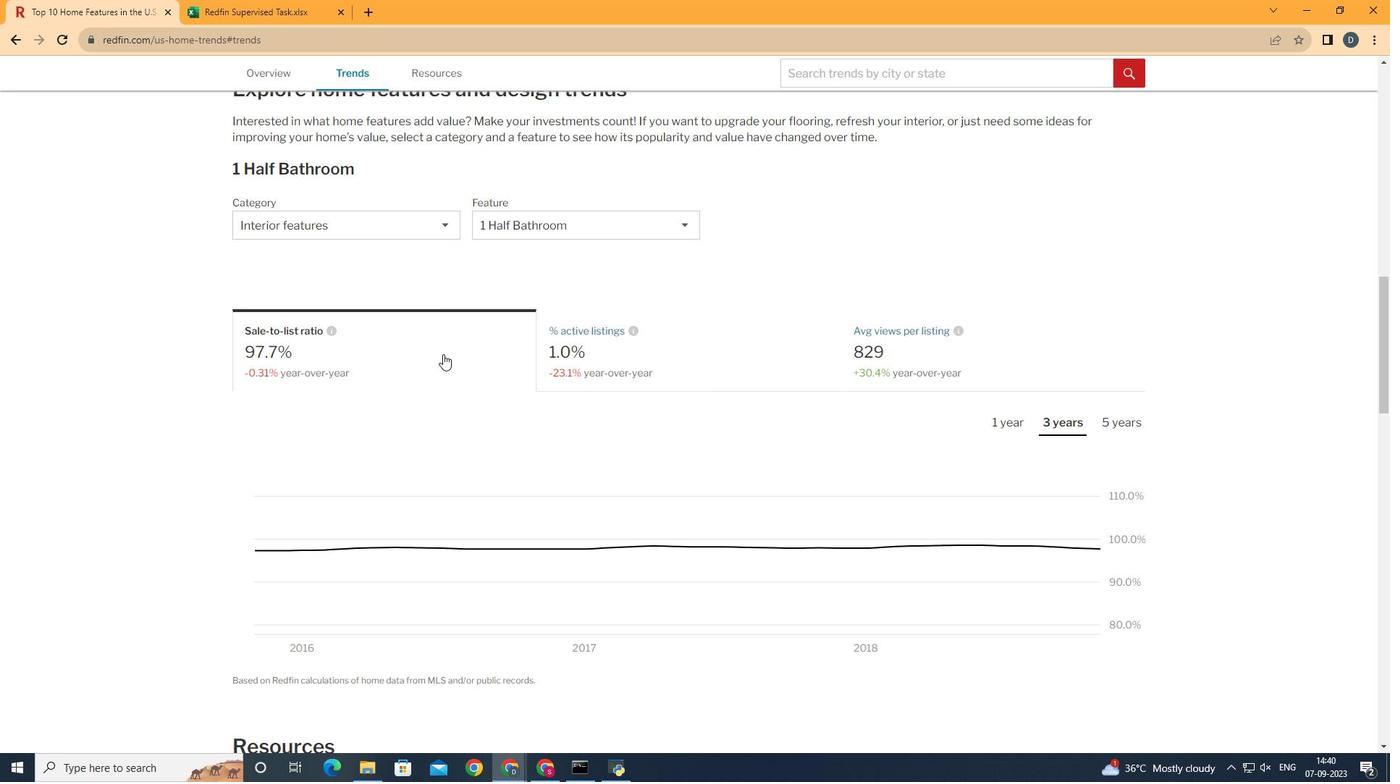 
Action: Mouse pressed left at (443, 354)
Screenshot: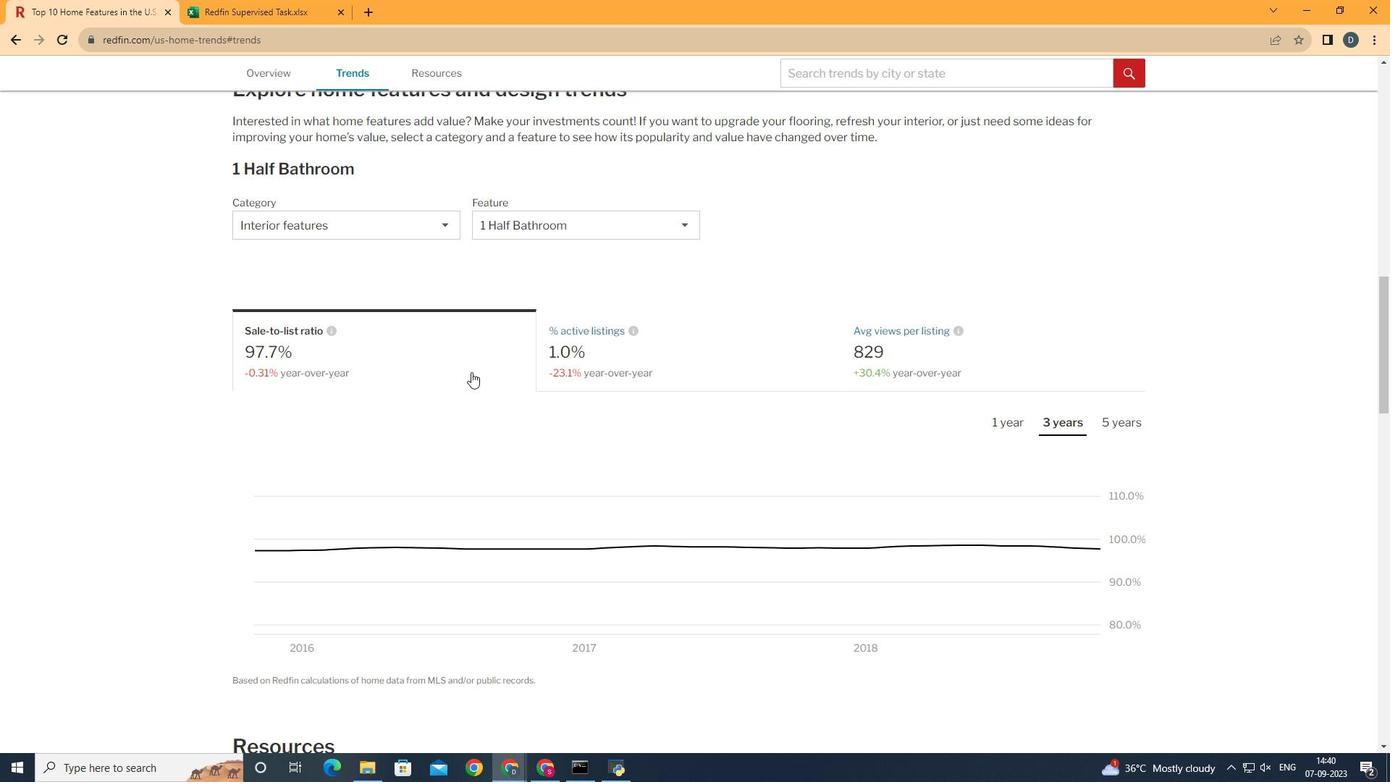 
Action: Mouse moved to (1070, 423)
Screenshot: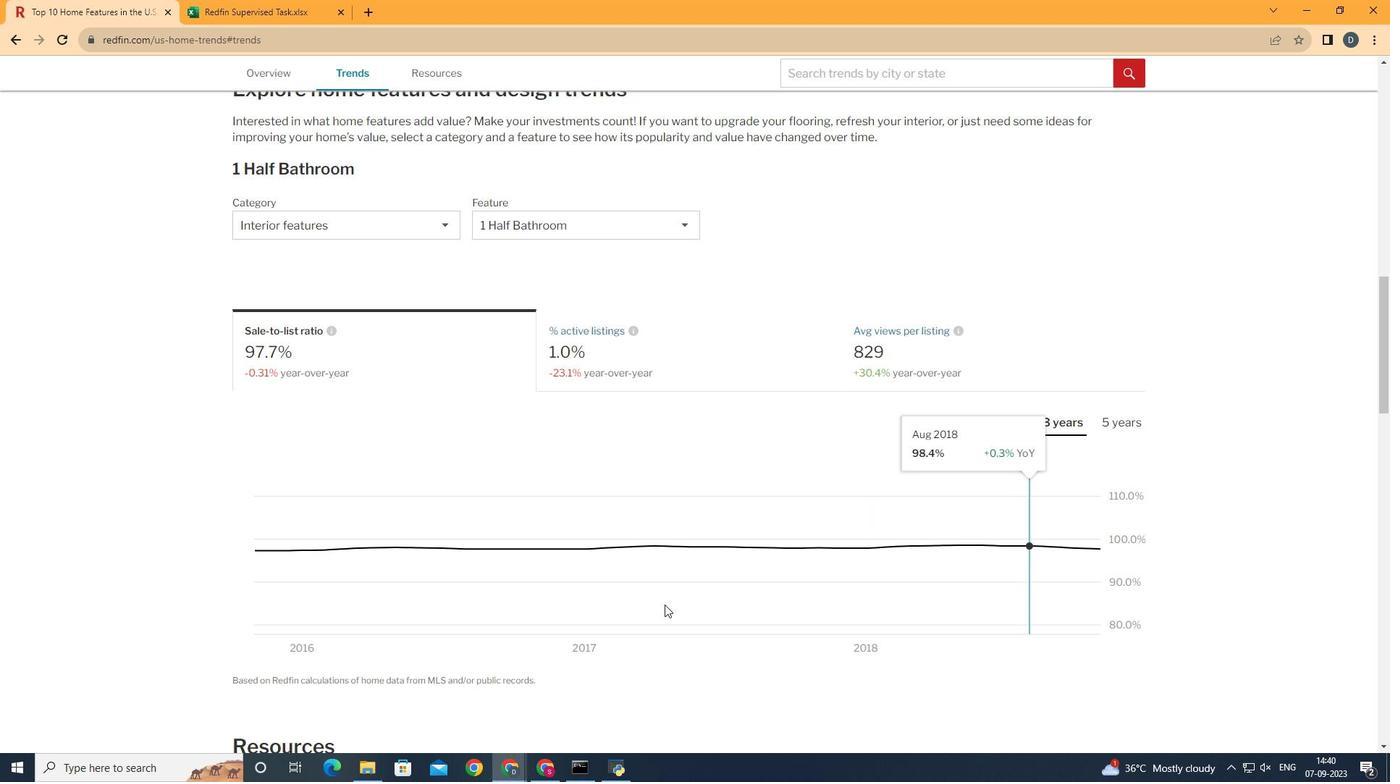 
Action: Mouse pressed left at (1070, 423)
Screenshot: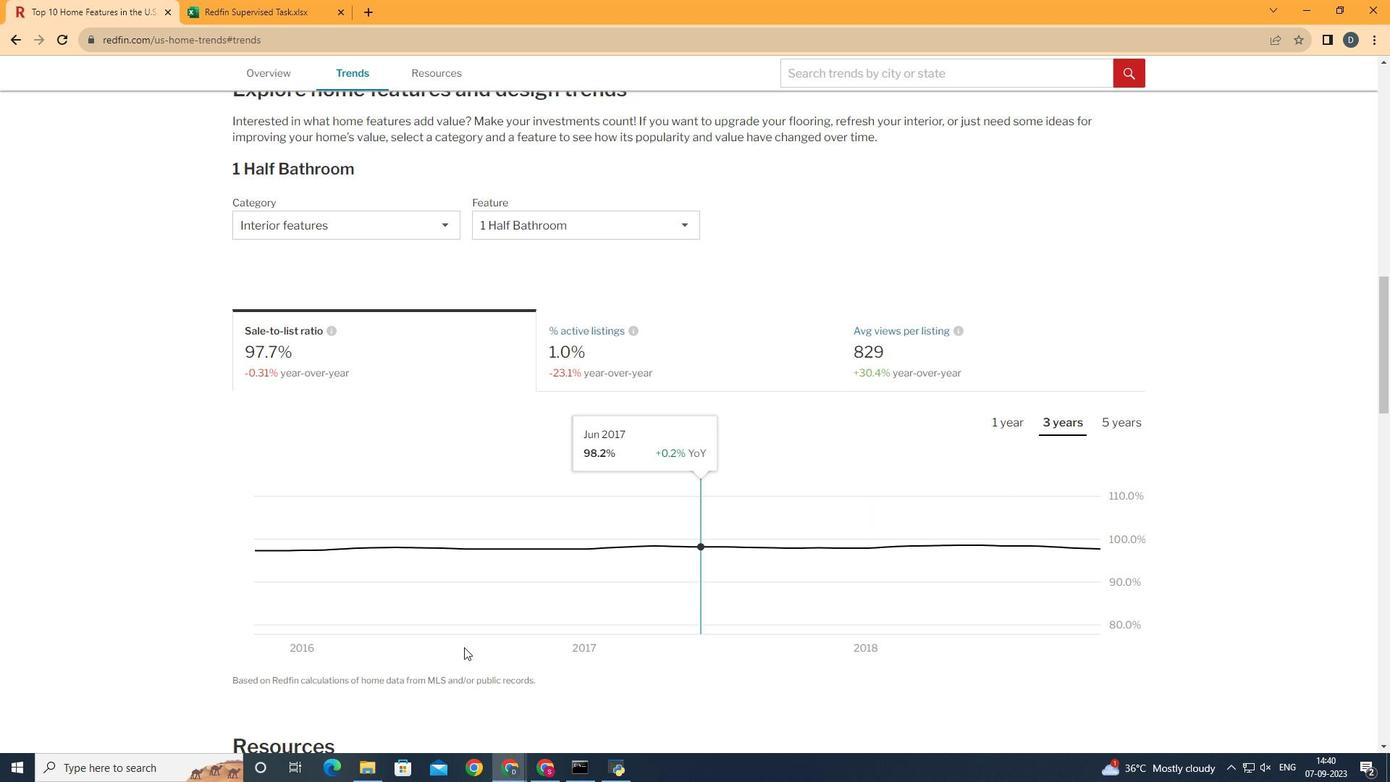 
Action: Mouse moved to (1173, 569)
Screenshot: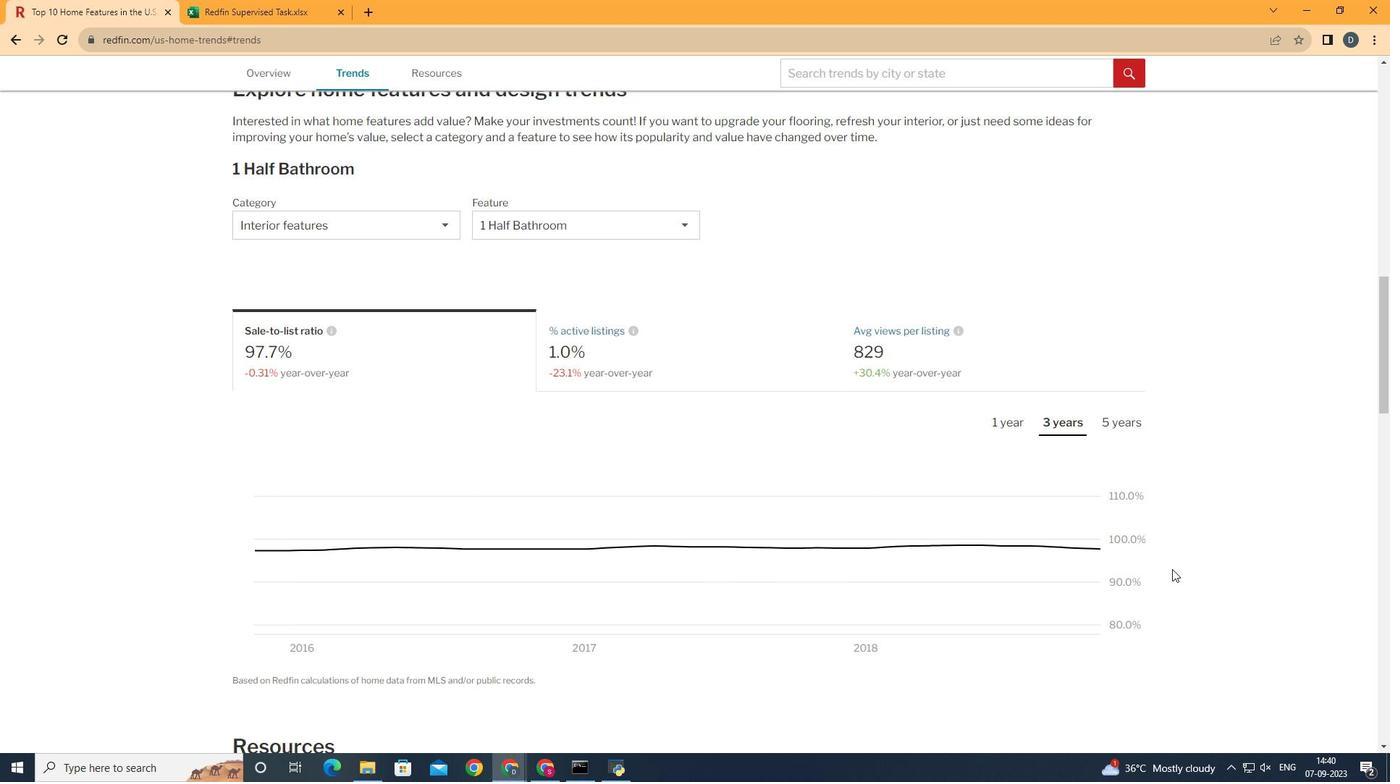 
